 Task: Measure the distance between Miami and Bass Museum of Art
Action: Key pressed iam
Screenshot: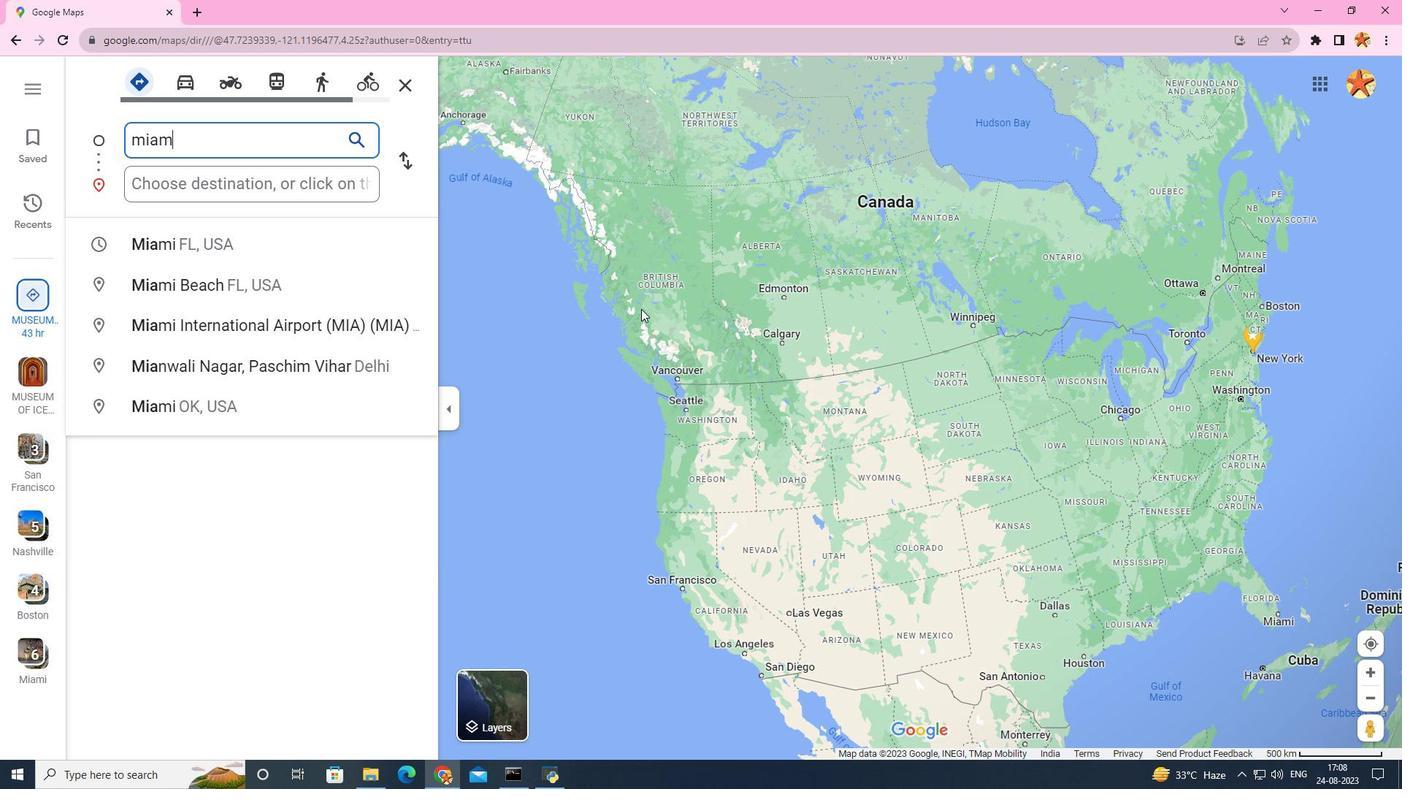 
Action: Mouse moved to (273, 252)
Screenshot: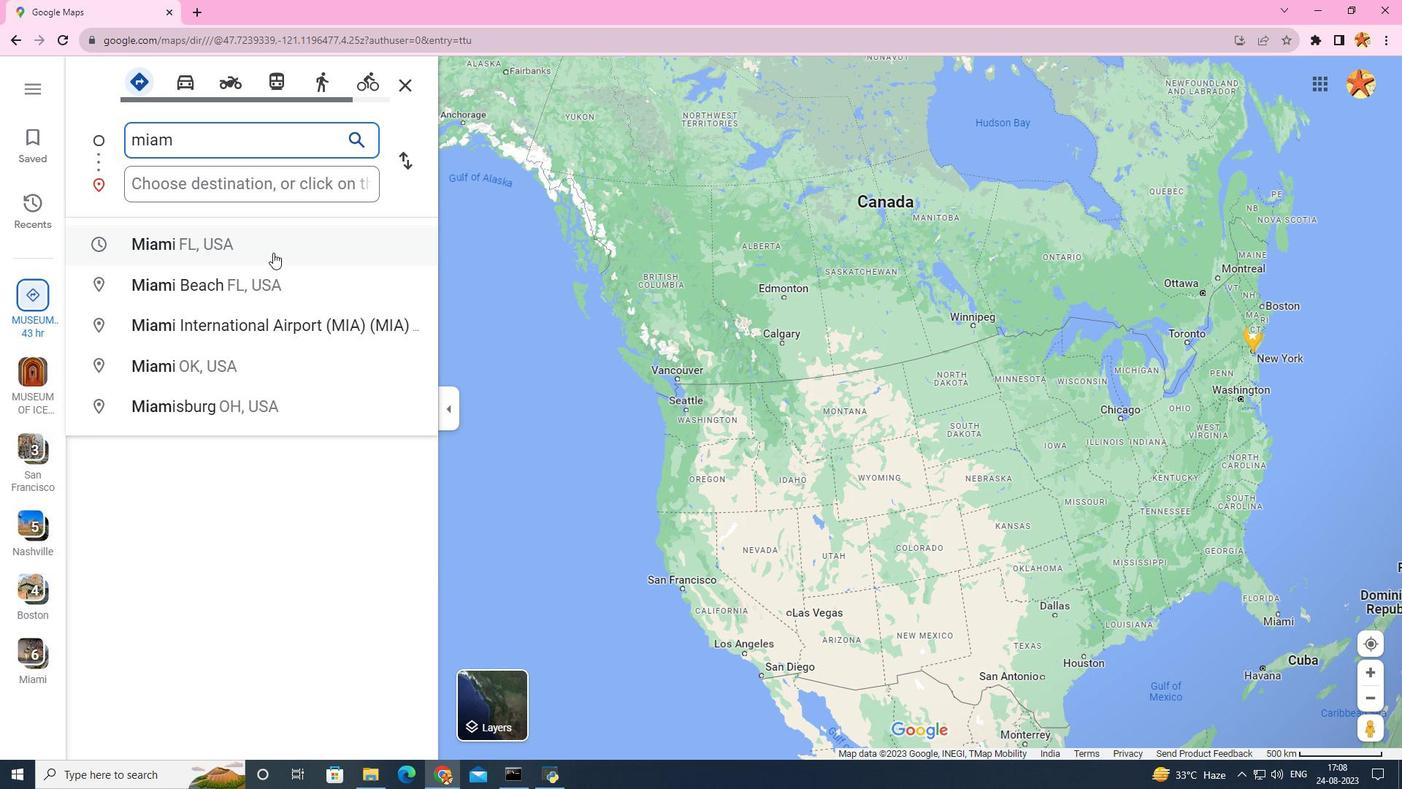 
Action: Mouse pressed left at (273, 252)
Screenshot: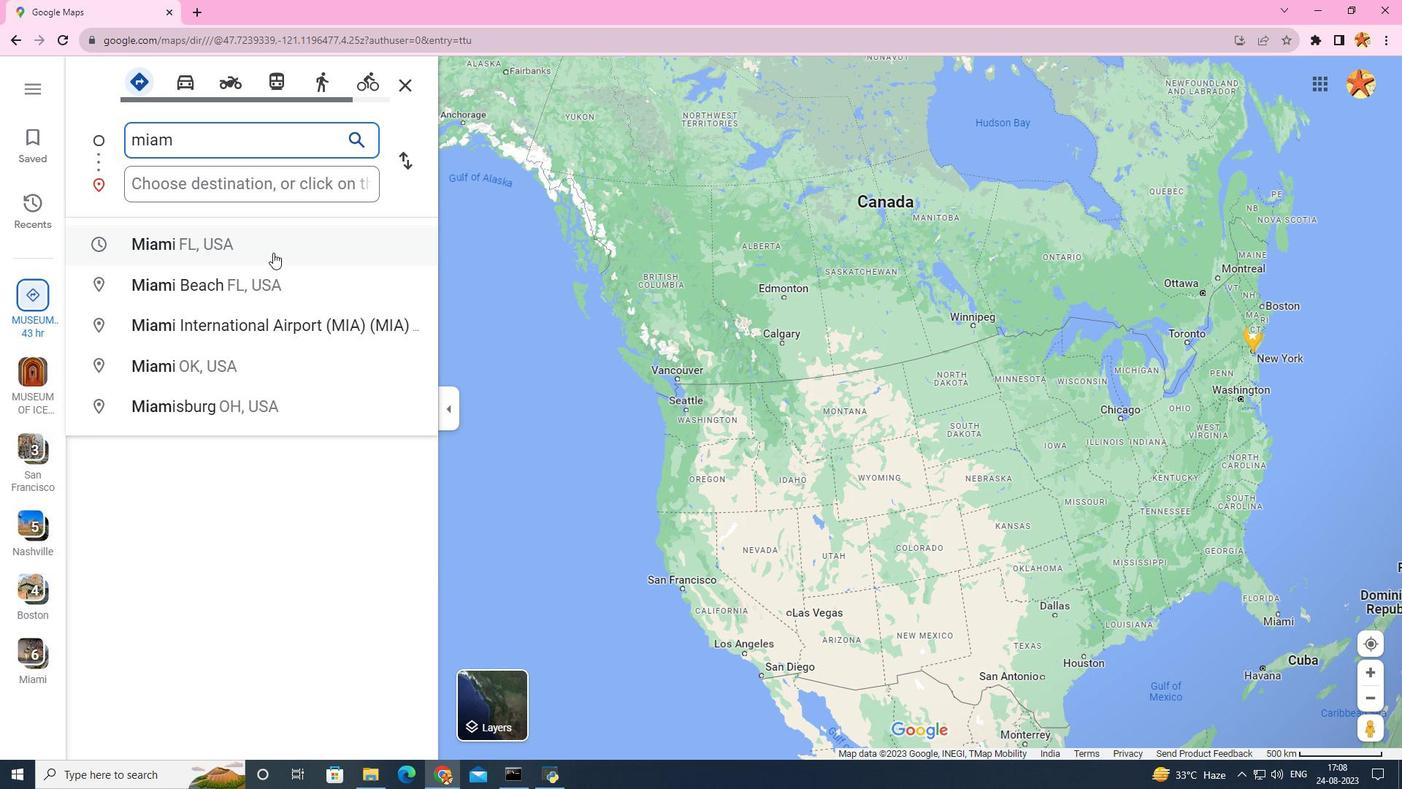 
Action: Mouse moved to (225, 181)
Screenshot: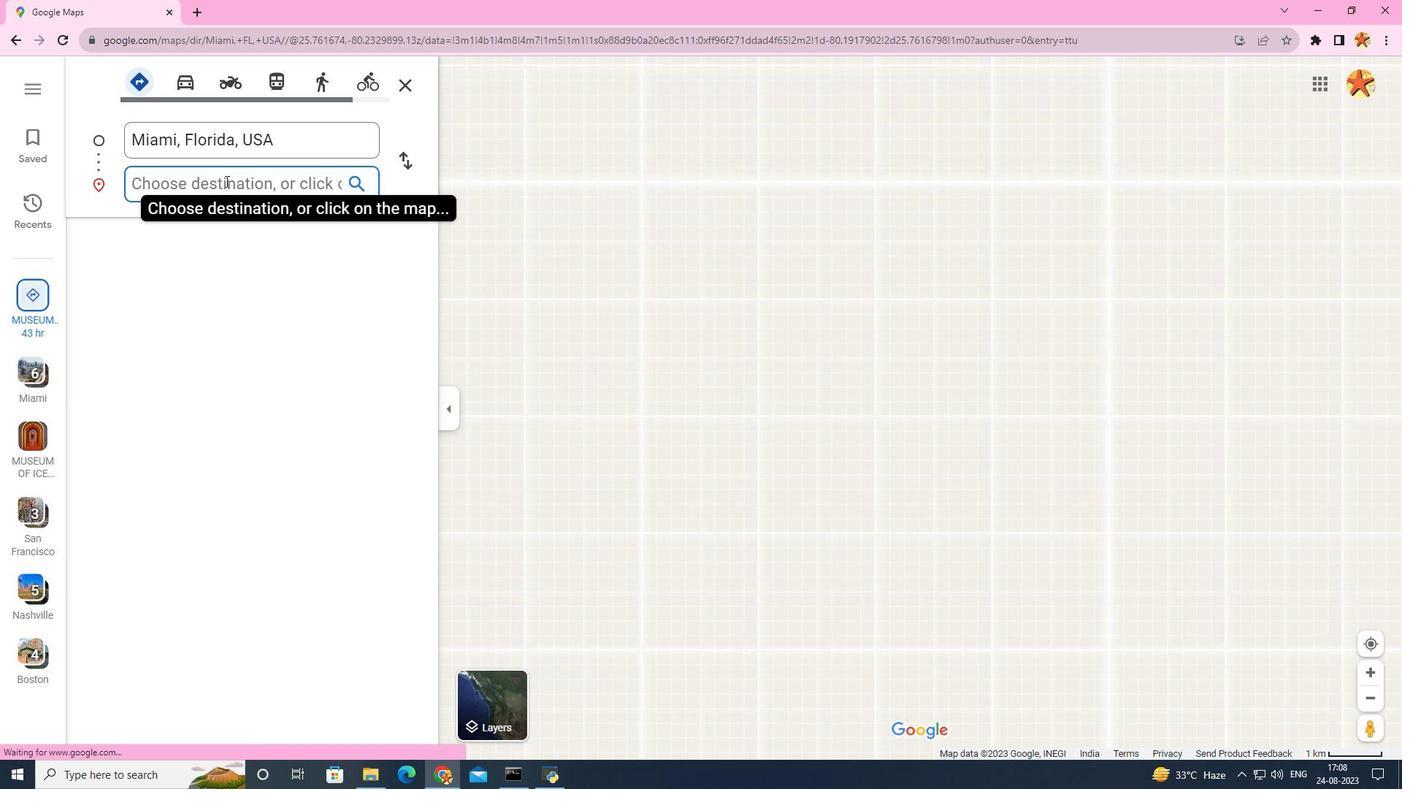 
Action: Mouse pressed left at (225, 181)
Screenshot: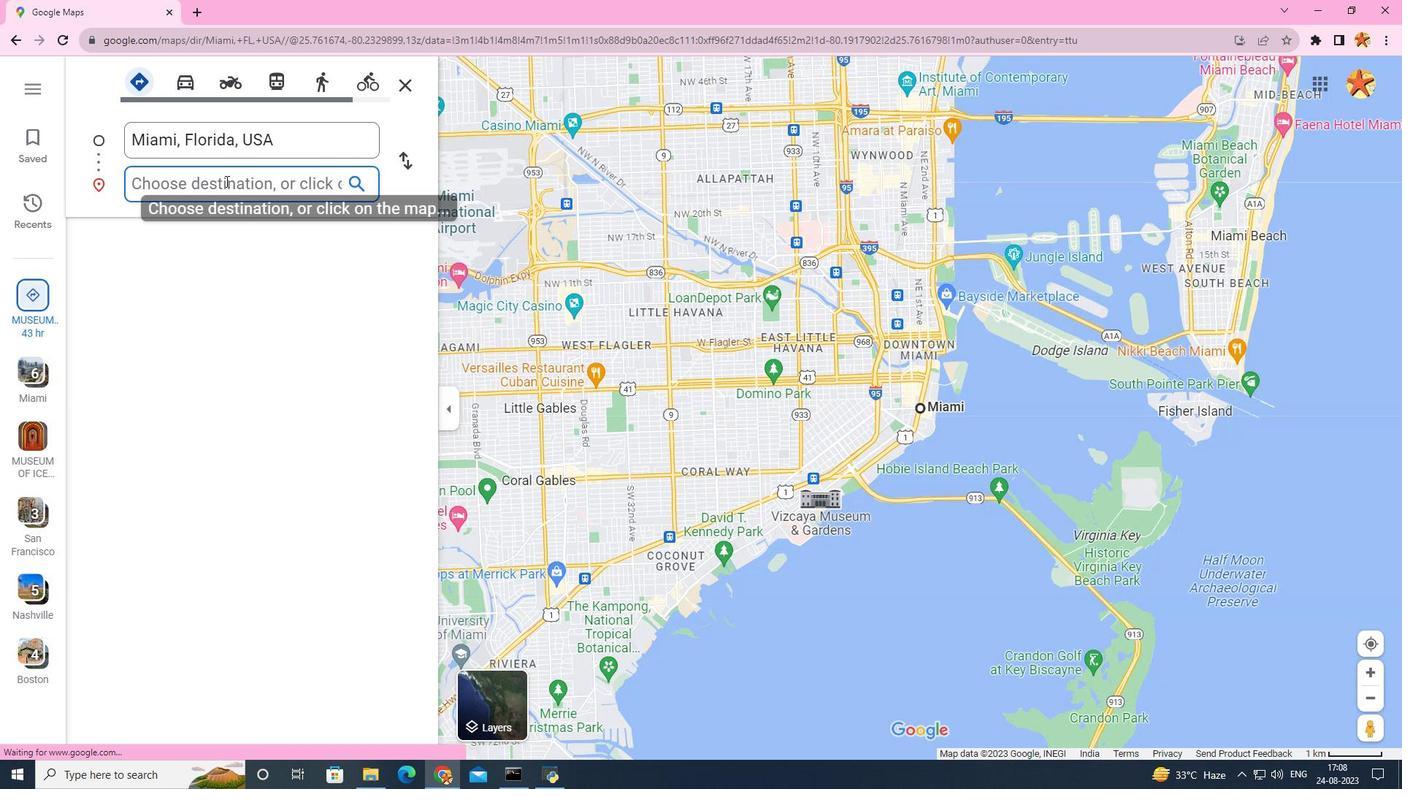 
Action: Key pressed bass<Key.space>
Screenshot: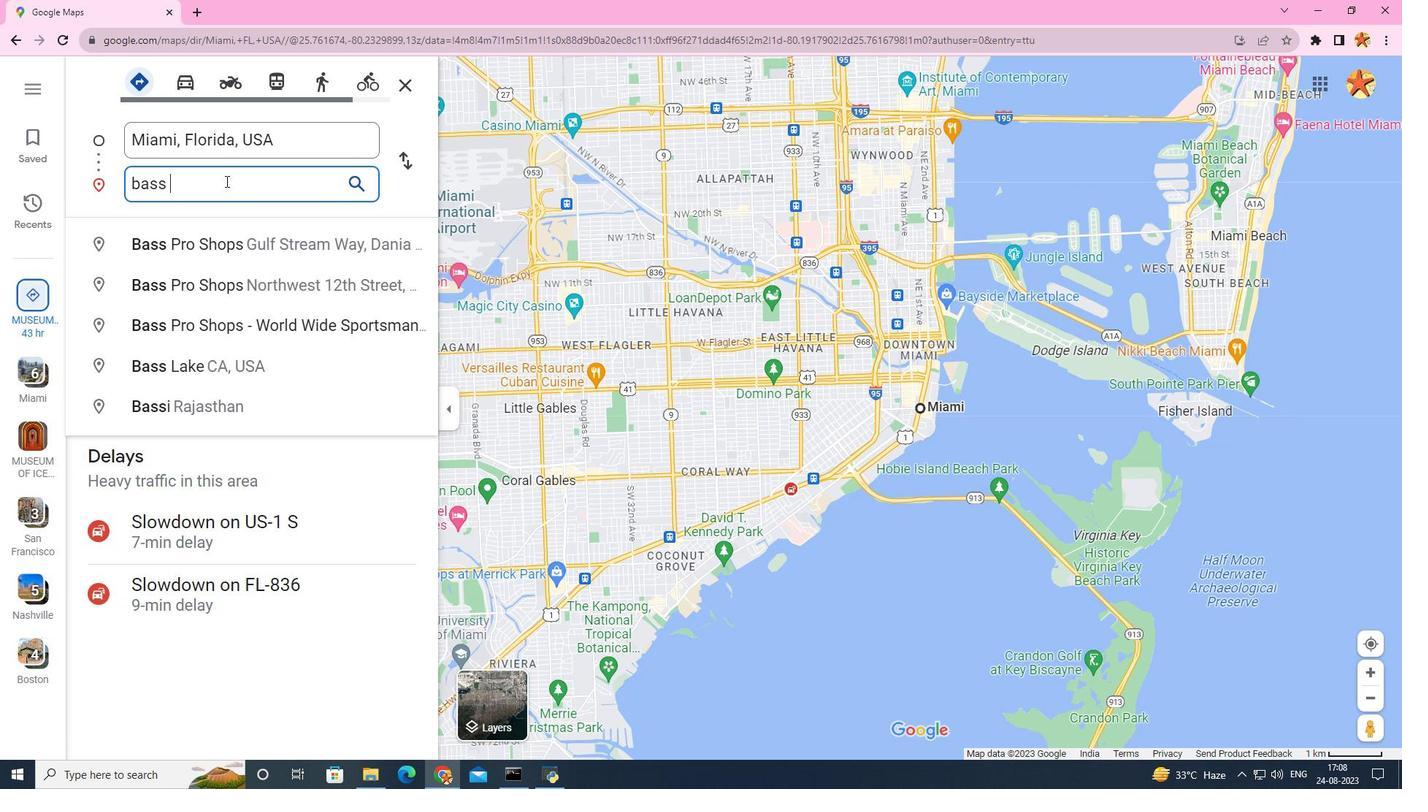 
Action: Mouse moved to (191, 389)
Screenshot: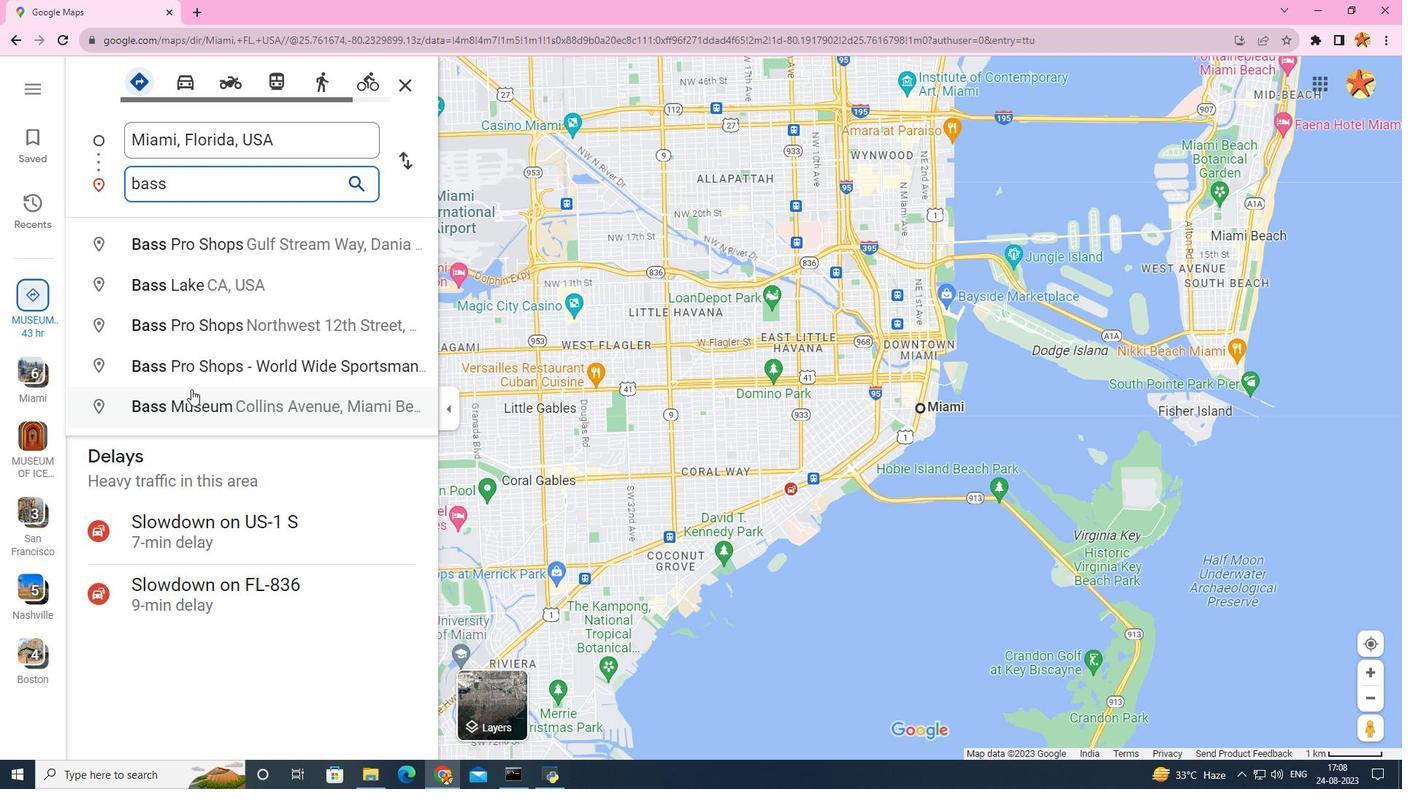 
Action: Mouse pressed left at (191, 389)
Screenshot: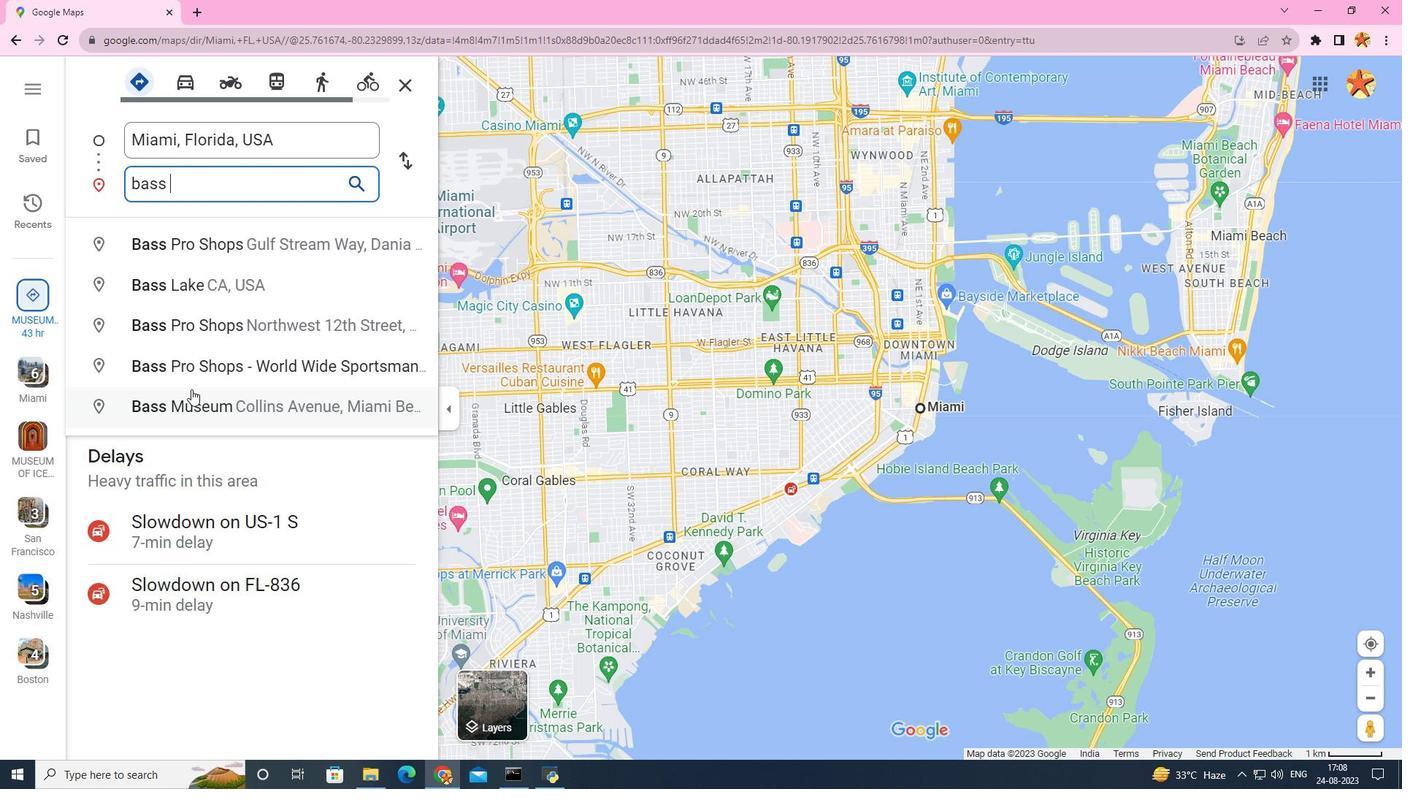 
Action: Mouse moved to (251, 173)
Screenshot: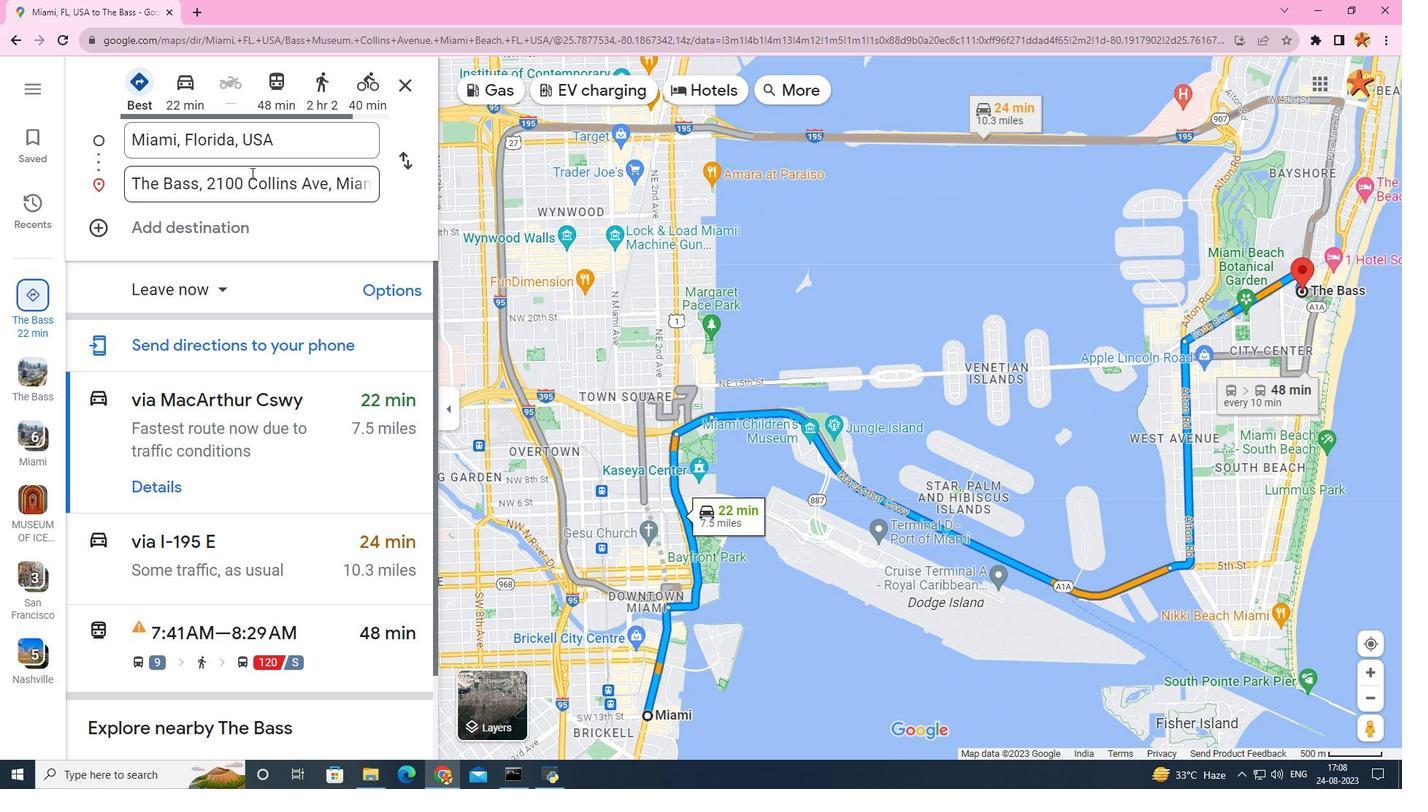 
Action: Mouse pressed left at (251, 173)
Screenshot: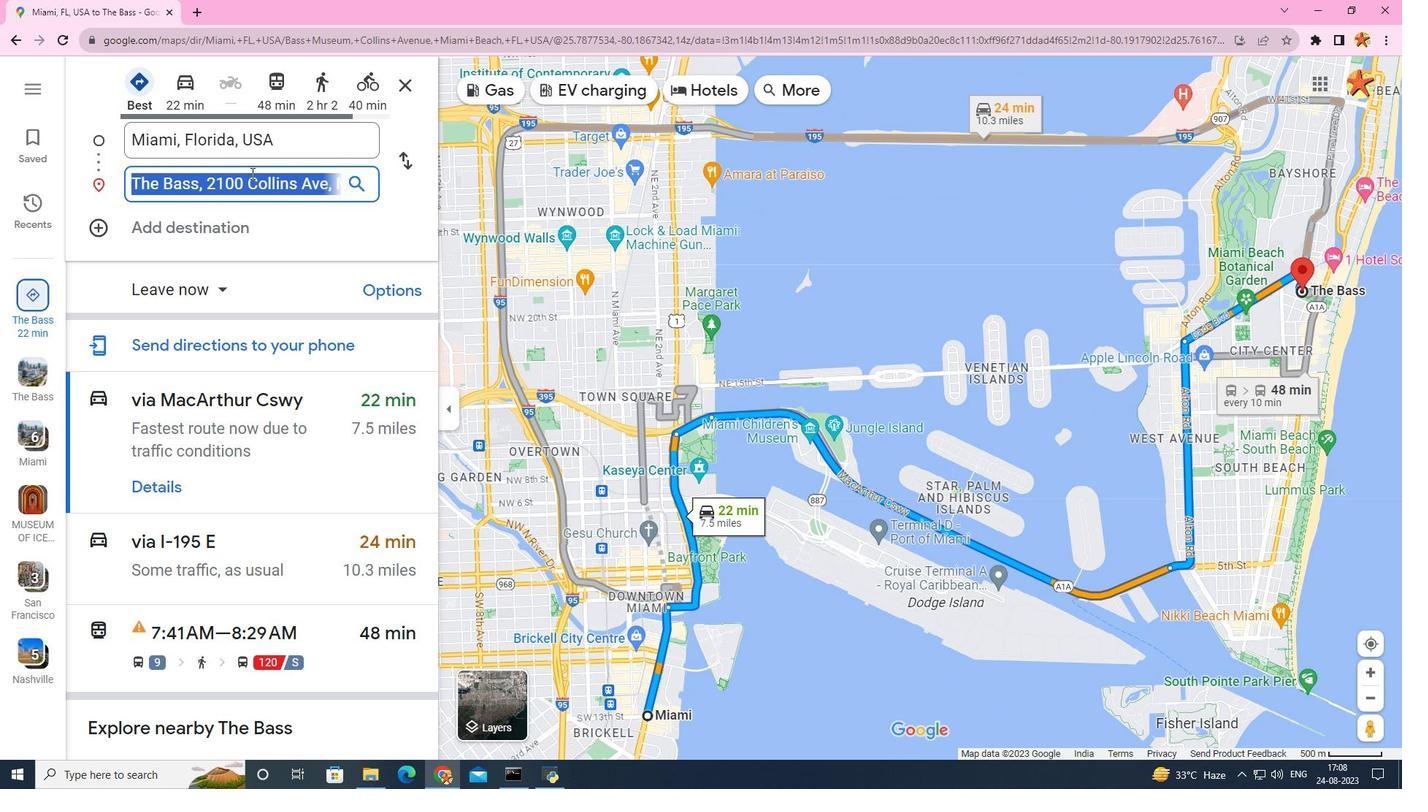 
Action: Mouse moved to (271, 166)
Screenshot: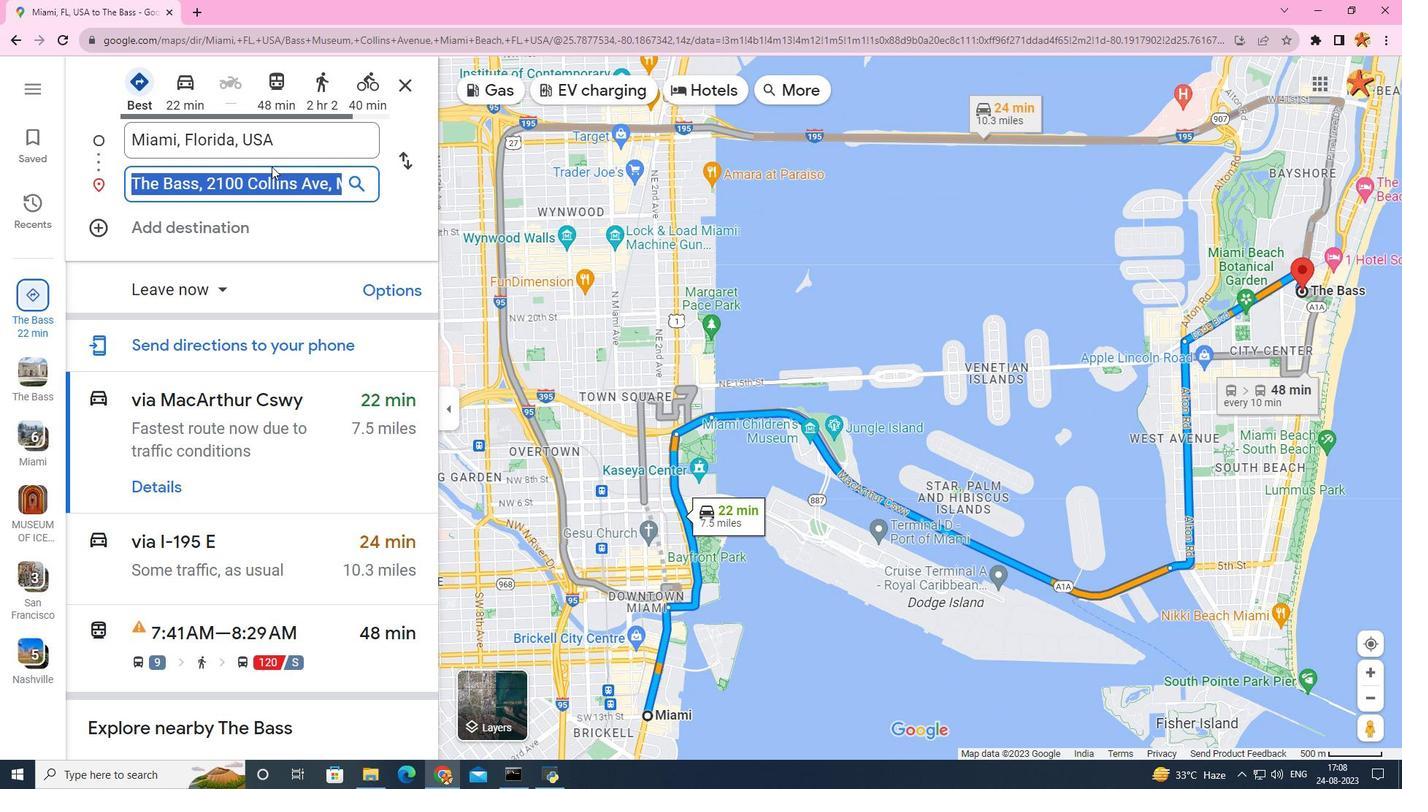
Action: Key pressed bass<Key.space>museum<Key.space>of<Key.space>
Screenshot: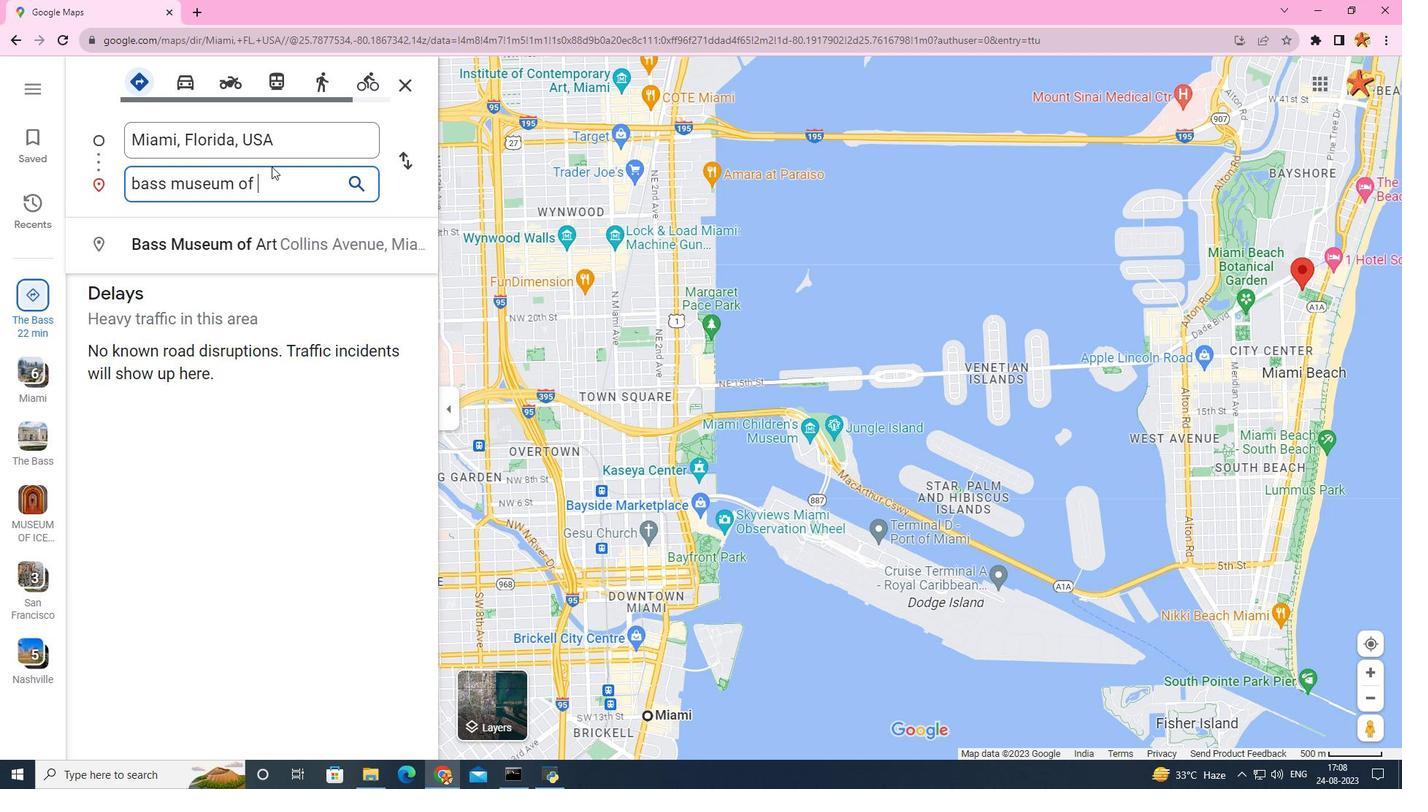 
Action: Mouse moved to (225, 181)
Screenshot: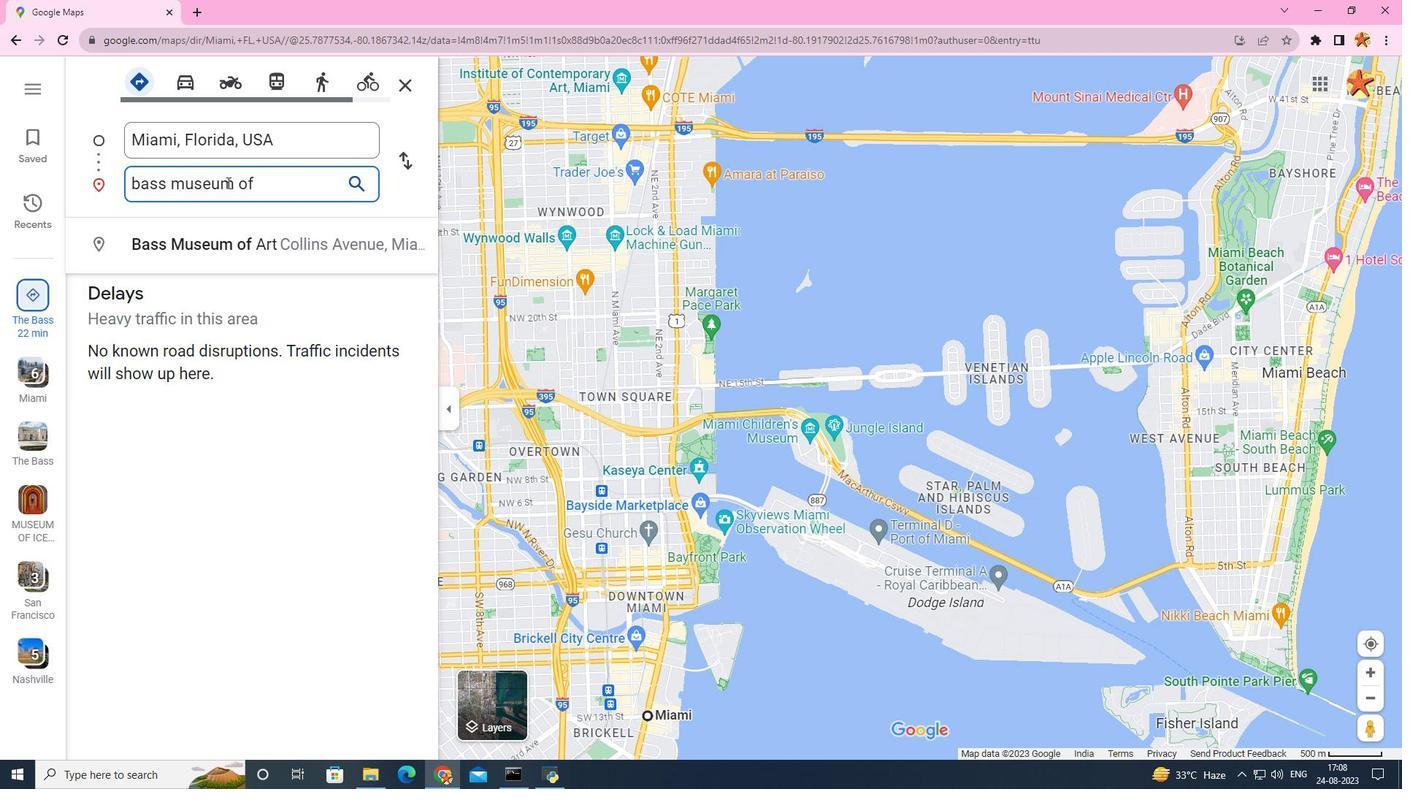 
Action: Mouse scrolled (225, 181) with delta (0, 0)
Screenshot: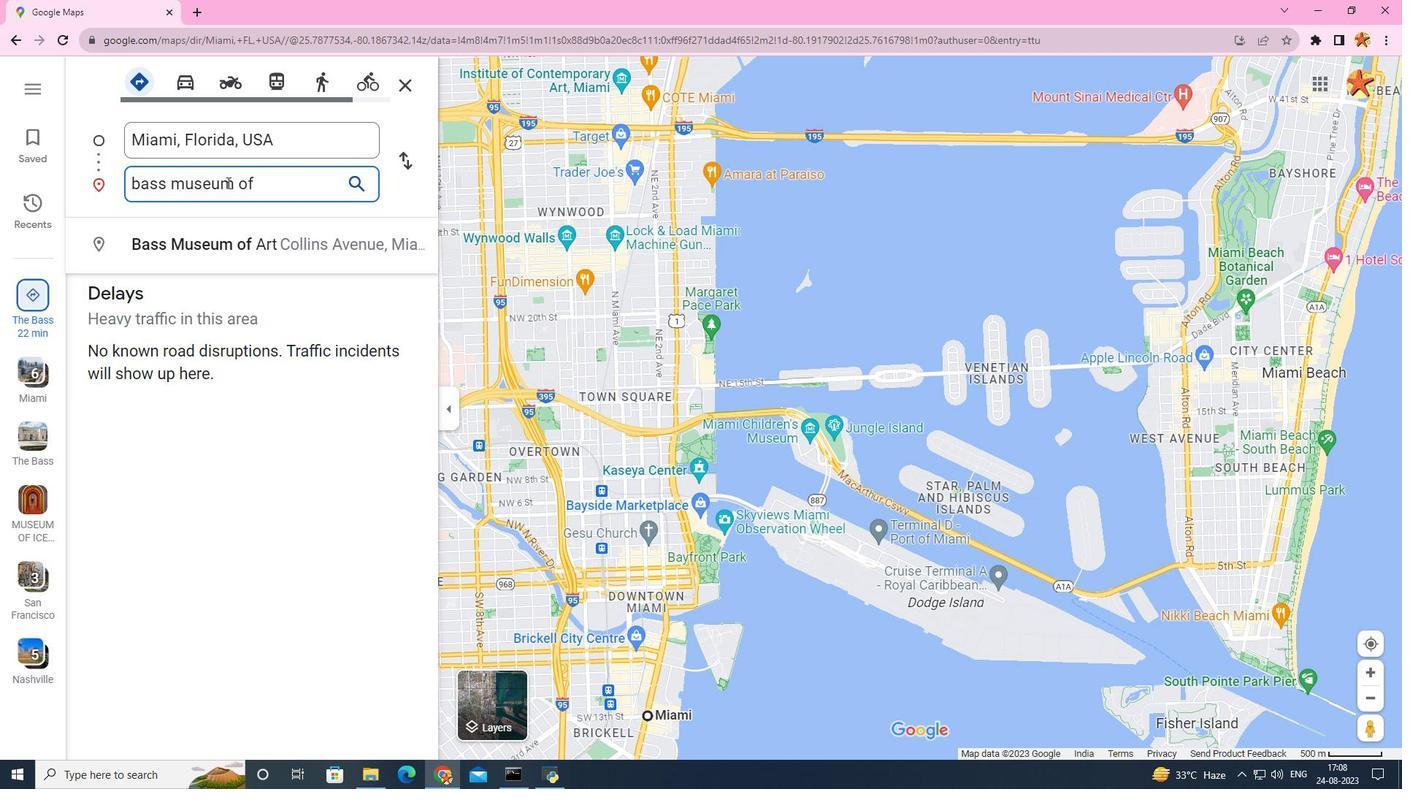 
Action: Mouse moved to (157, 246)
Screenshot: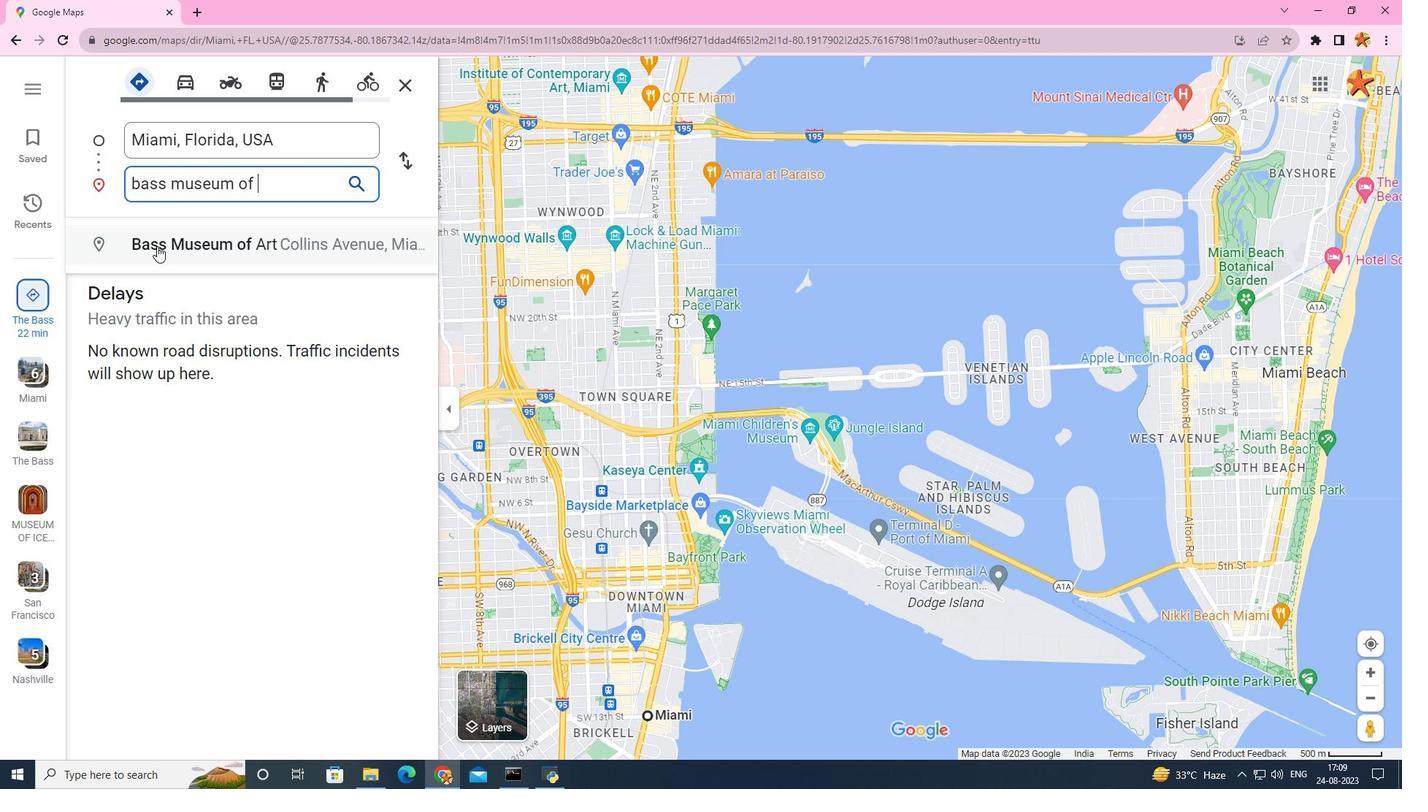 
Action: Mouse pressed left at (157, 246)
Screenshot: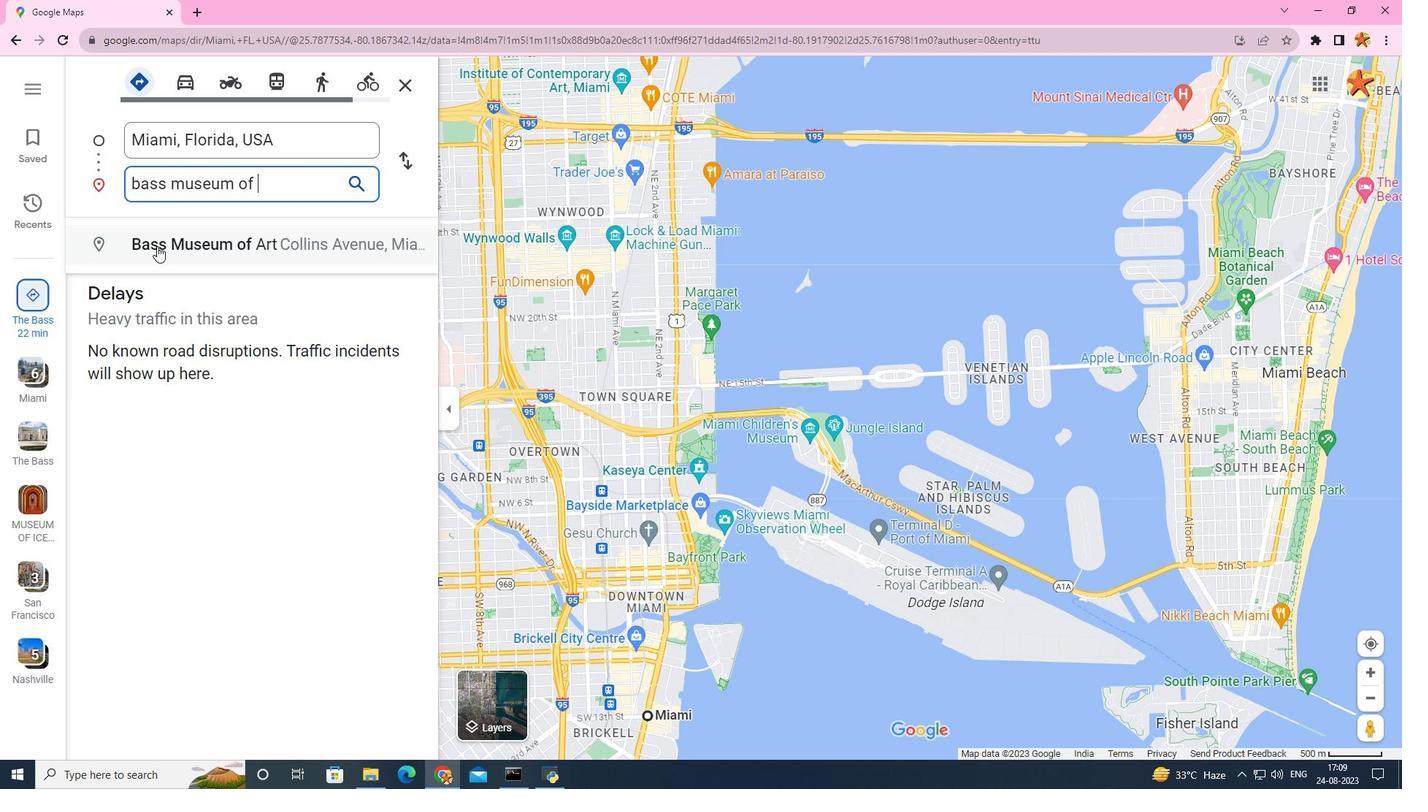 
Action: Mouse moved to (840, 404)
Screenshot: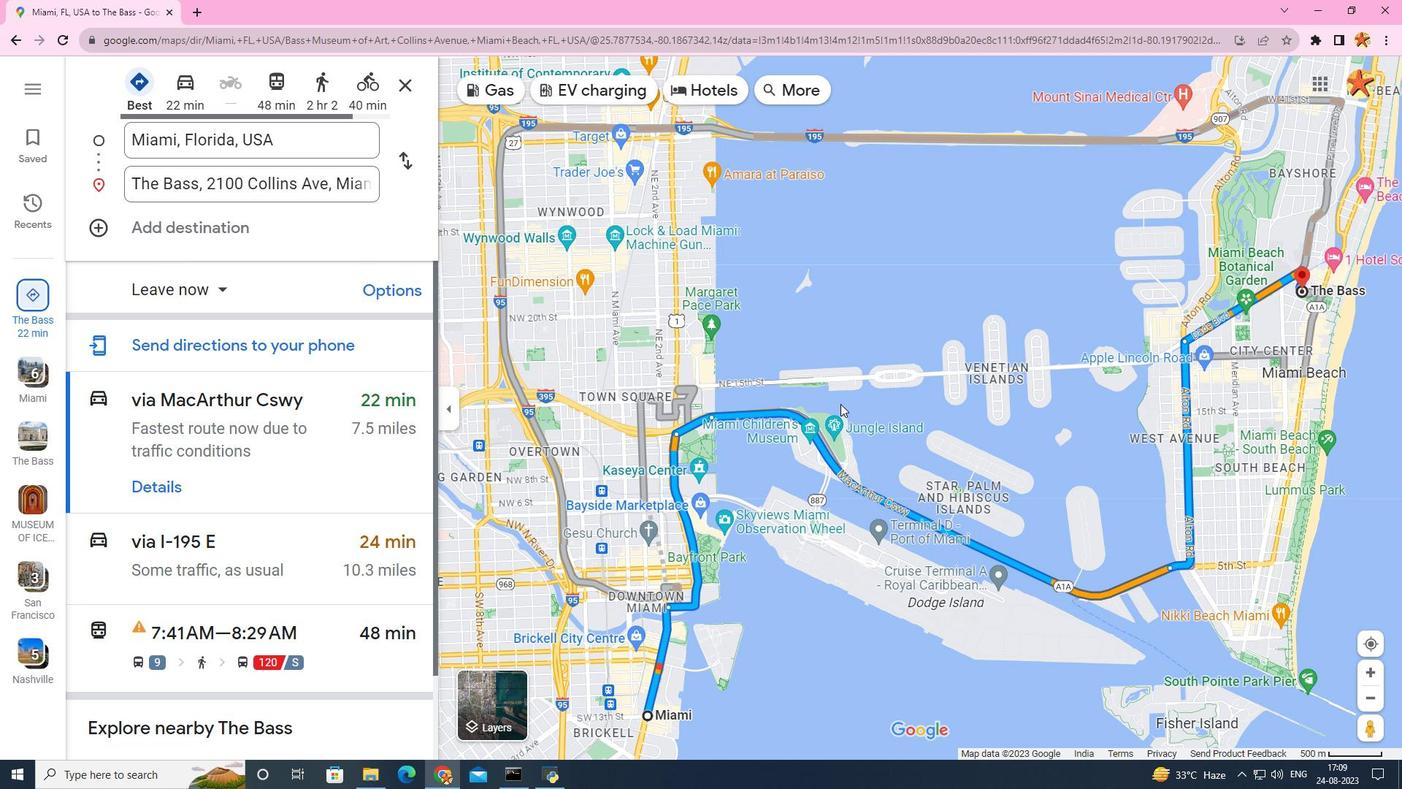 
Action: Mouse scrolled (840, 403) with delta (0, 0)
Screenshot: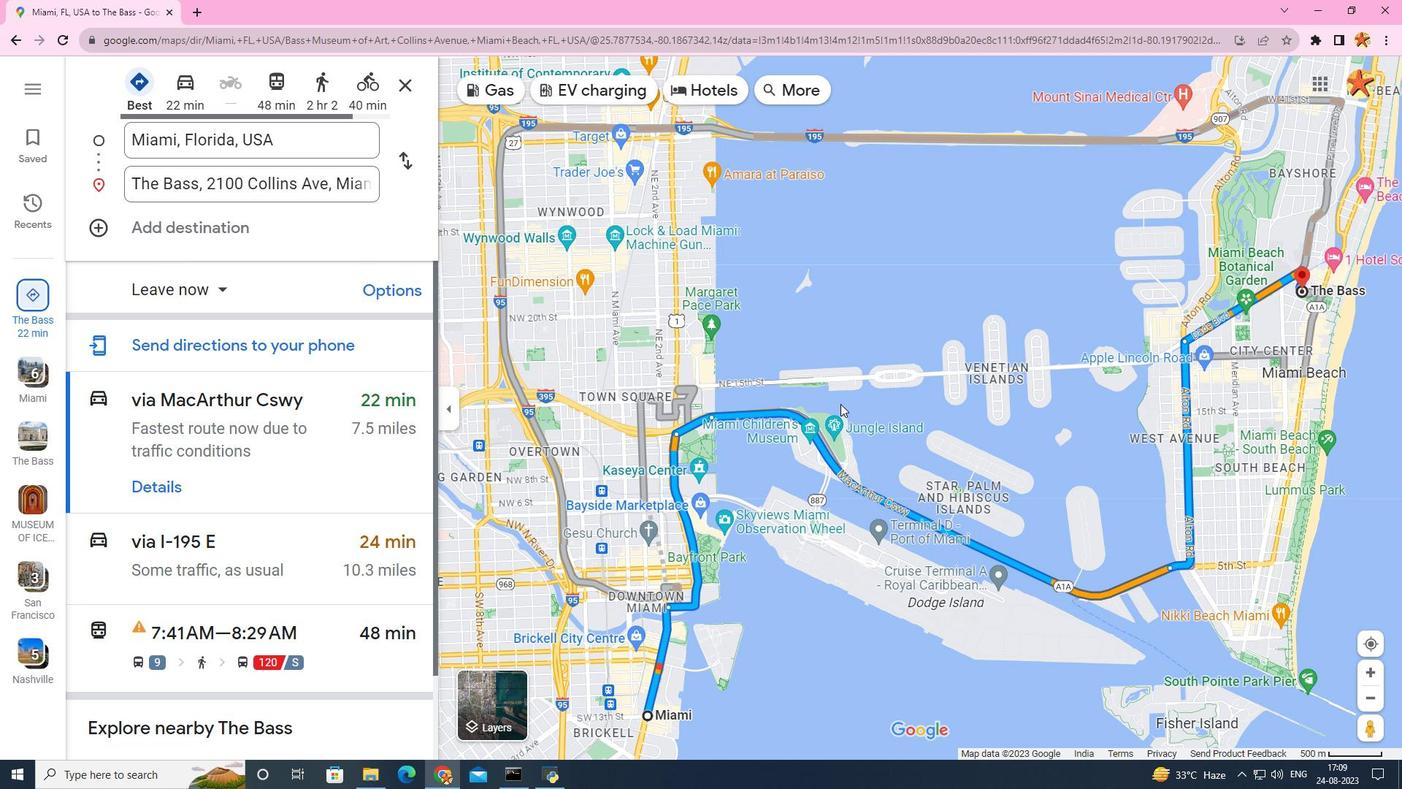 
Action: Mouse scrolled (840, 403) with delta (0, 0)
Screenshot: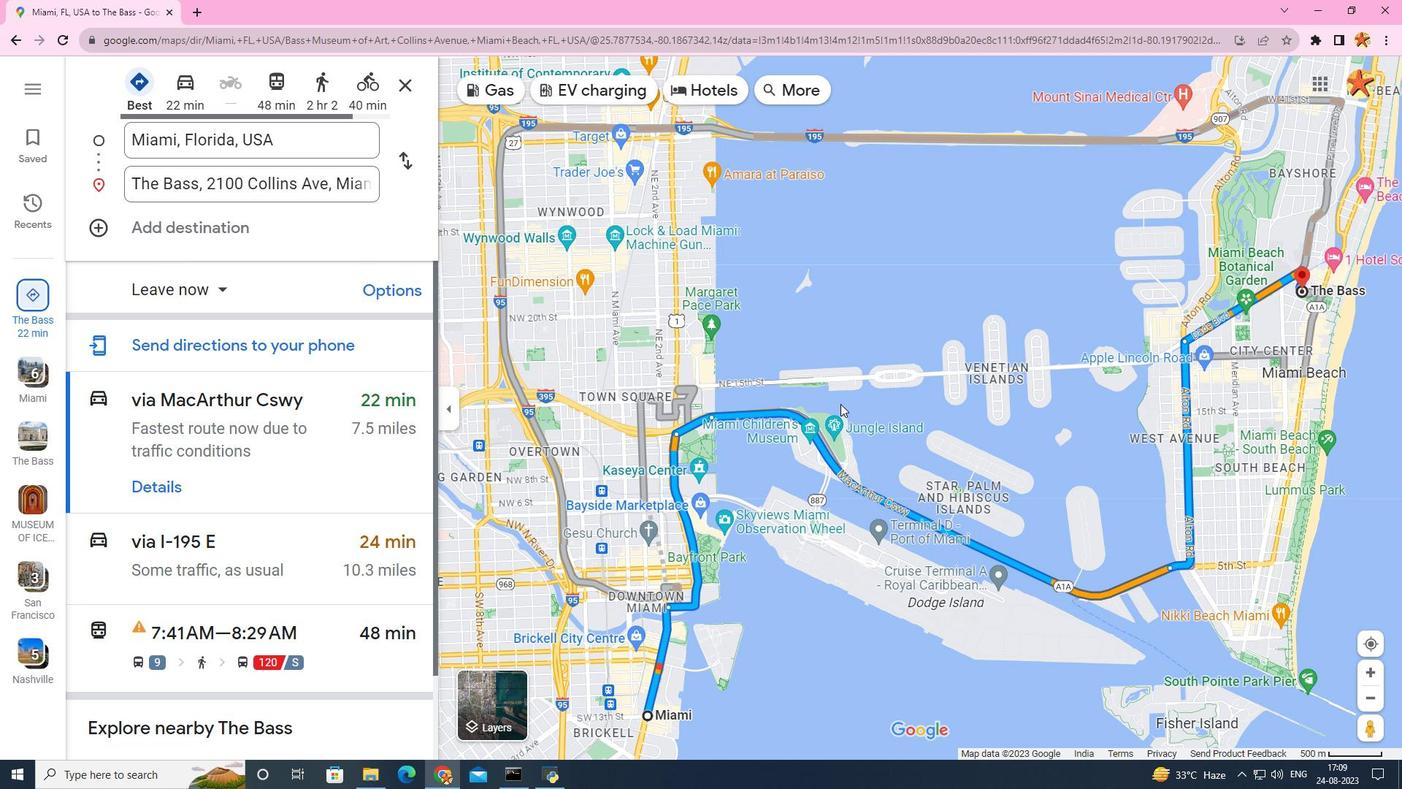 
Action: Mouse scrolled (840, 403) with delta (0, 0)
Screenshot: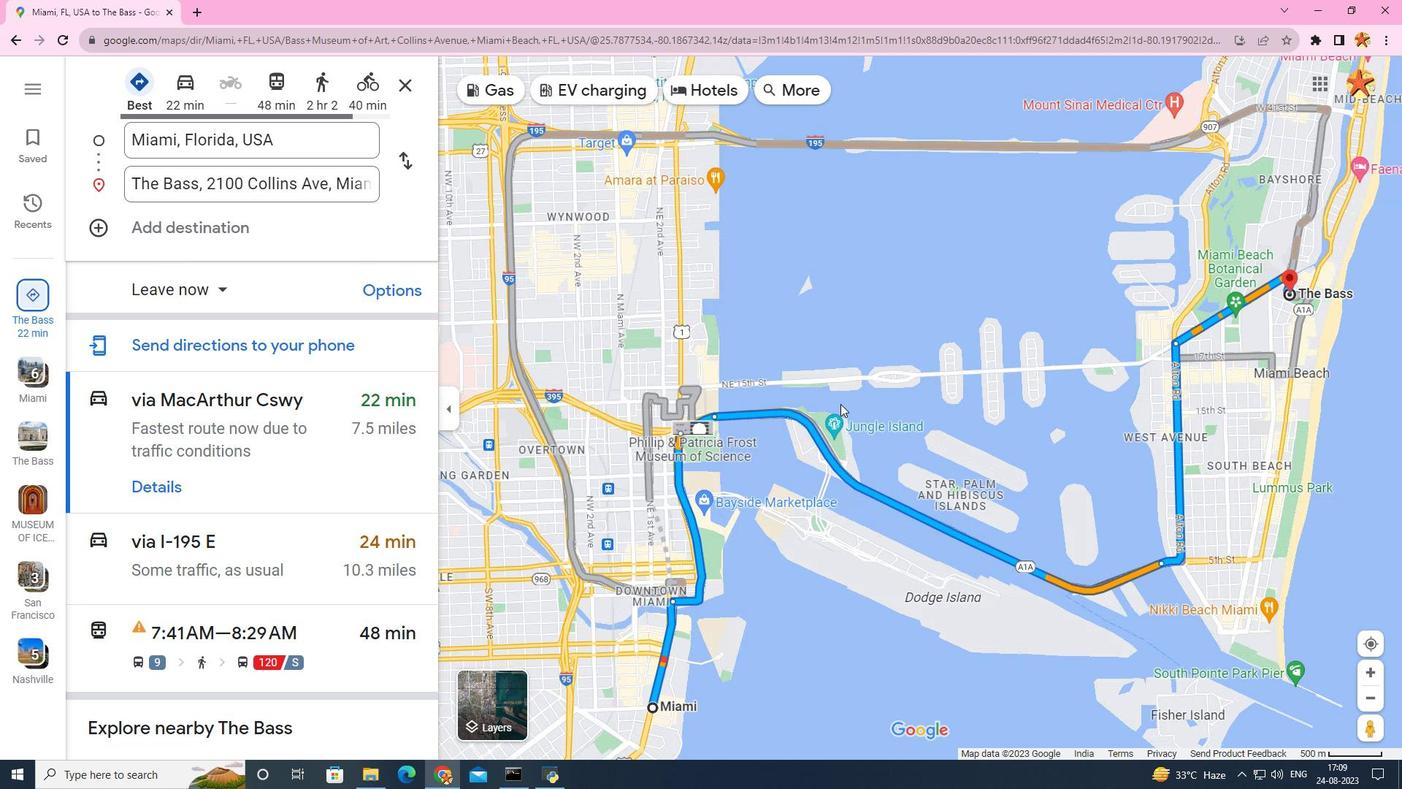 
Action: Mouse scrolled (840, 403) with delta (0, 0)
Screenshot: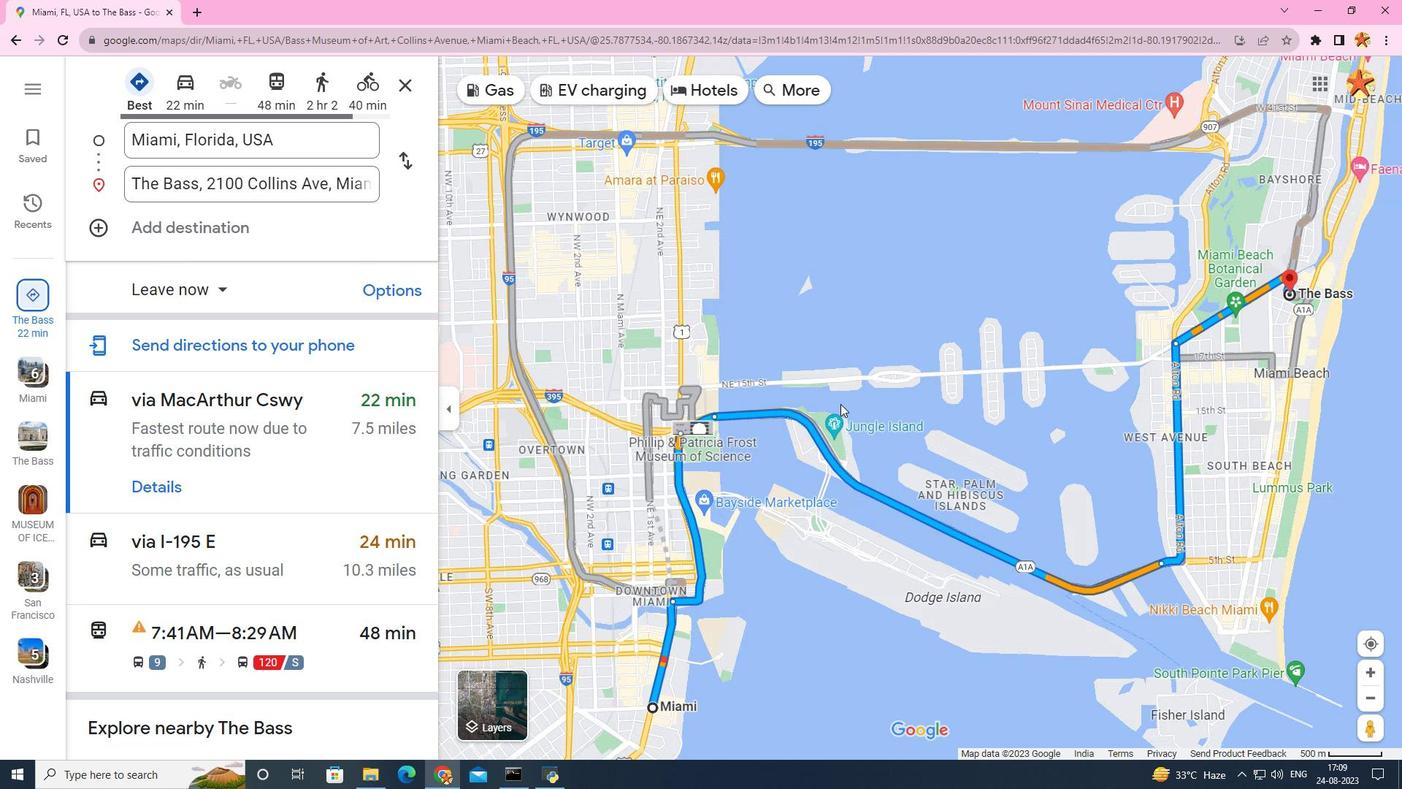
Action: Mouse scrolled (840, 404) with delta (0, 0)
Screenshot: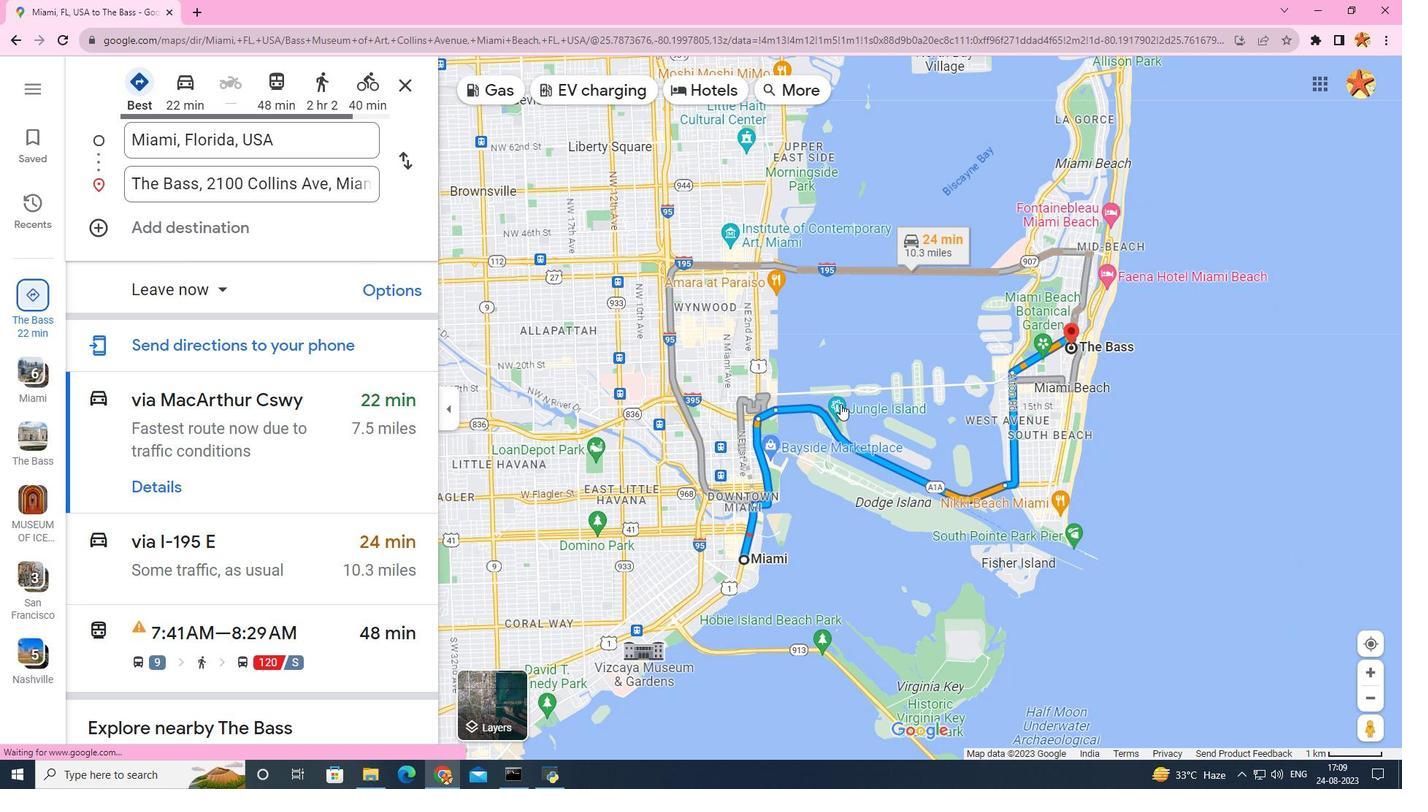 
Action: Mouse scrolled (840, 404) with delta (0, 0)
Screenshot: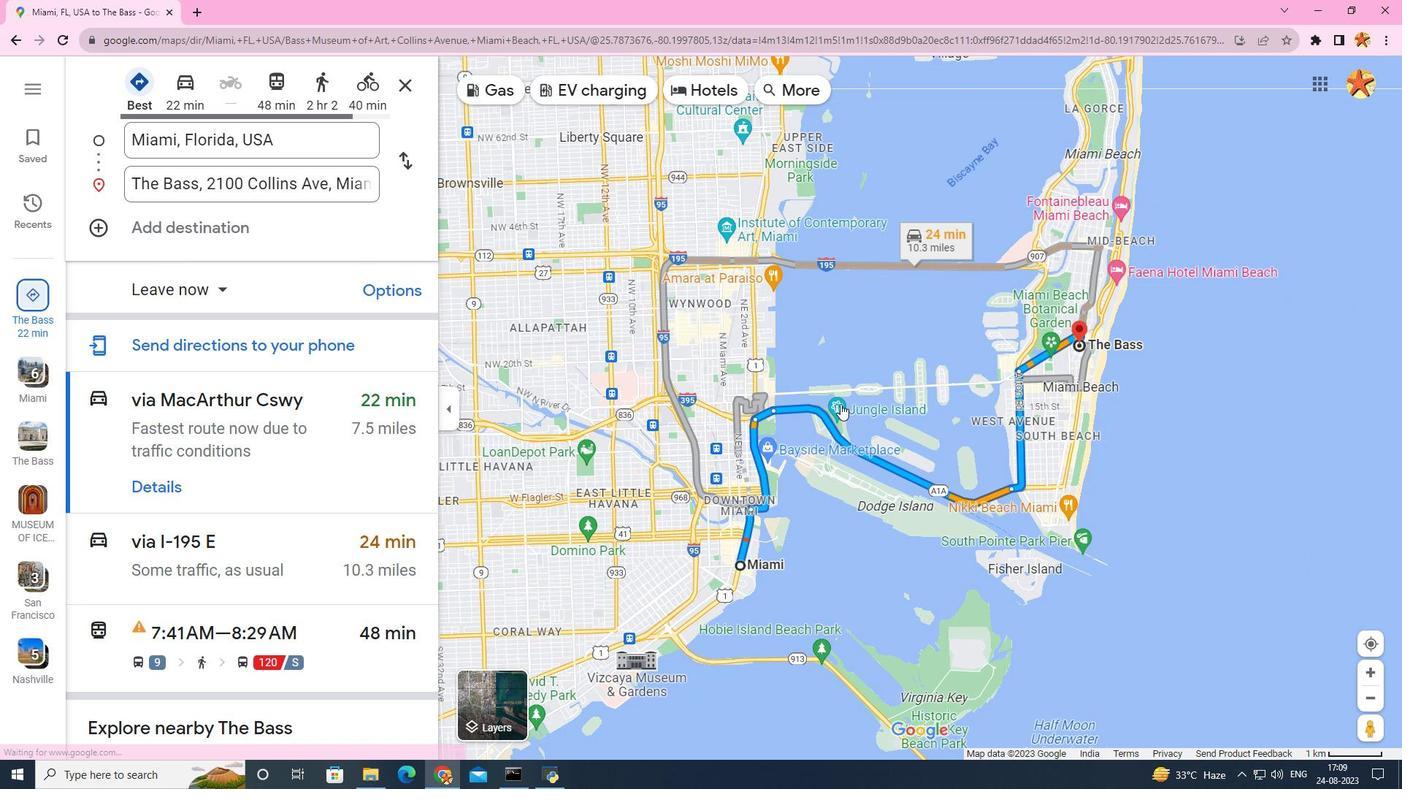 
Action: Mouse moved to (772, 693)
Screenshot: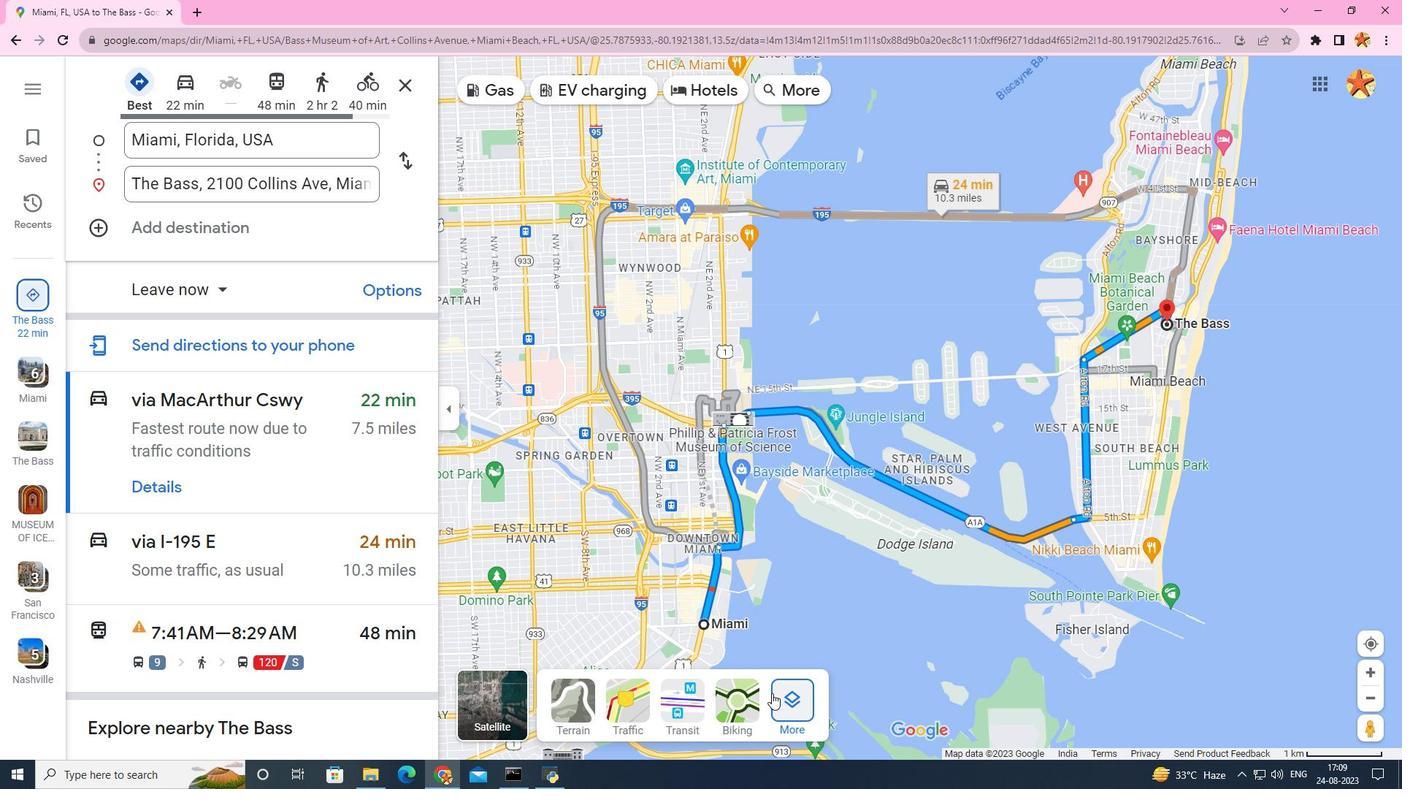 
Action: Mouse pressed left at (772, 693)
Screenshot: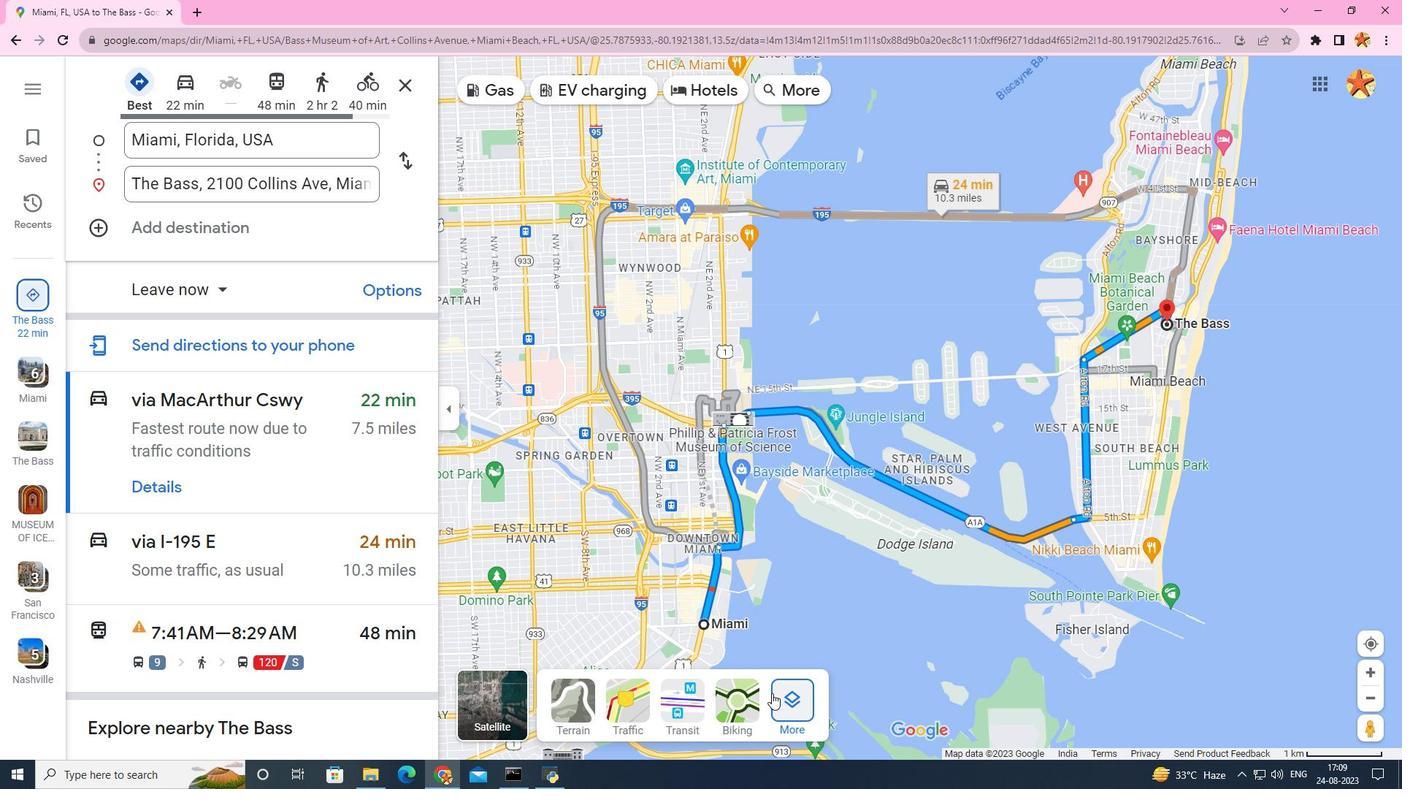 
Action: Mouse moved to (626, 553)
Screenshot: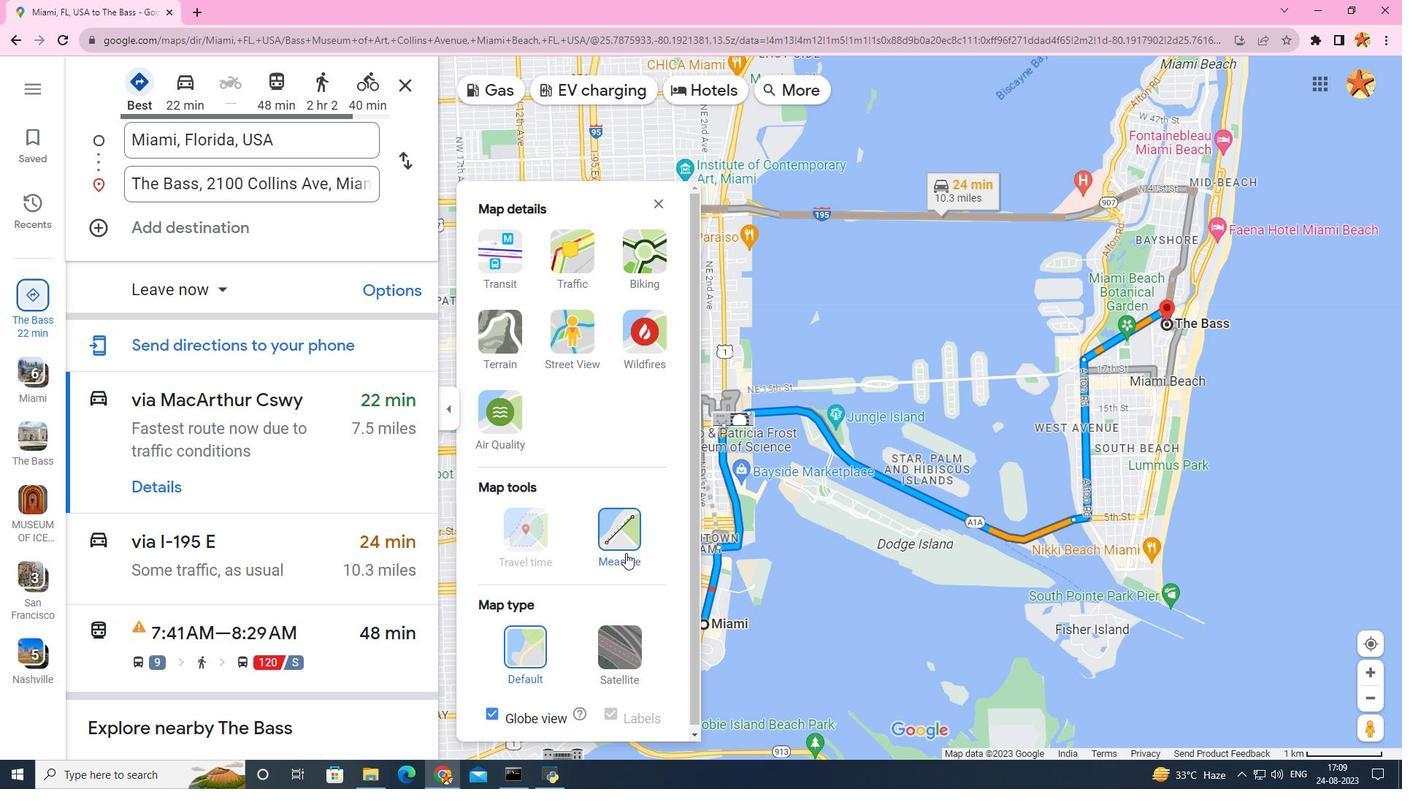 
Action: Mouse pressed left at (626, 553)
Screenshot: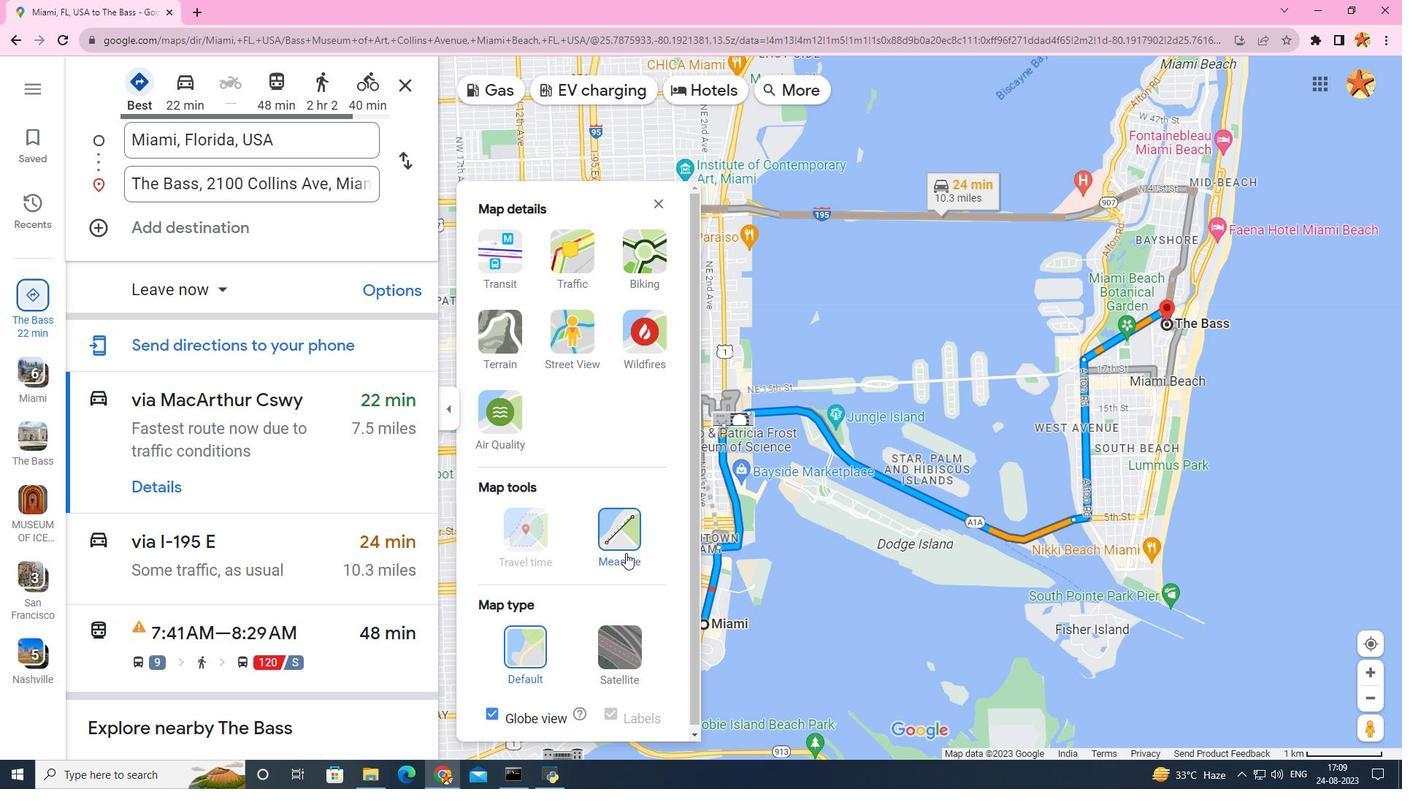 
Action: Mouse moved to (705, 623)
Screenshot: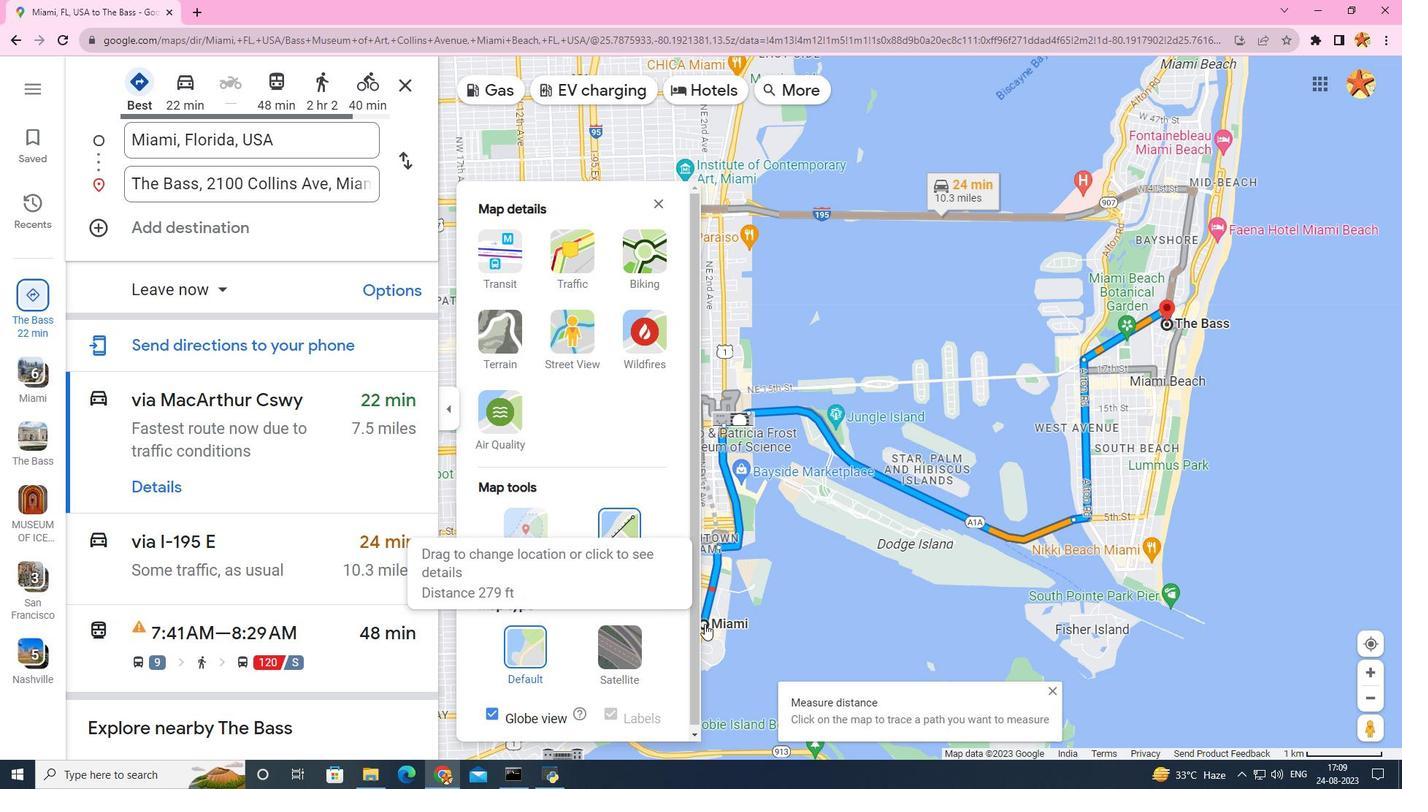 
Action: Mouse pressed left at (705, 623)
Screenshot: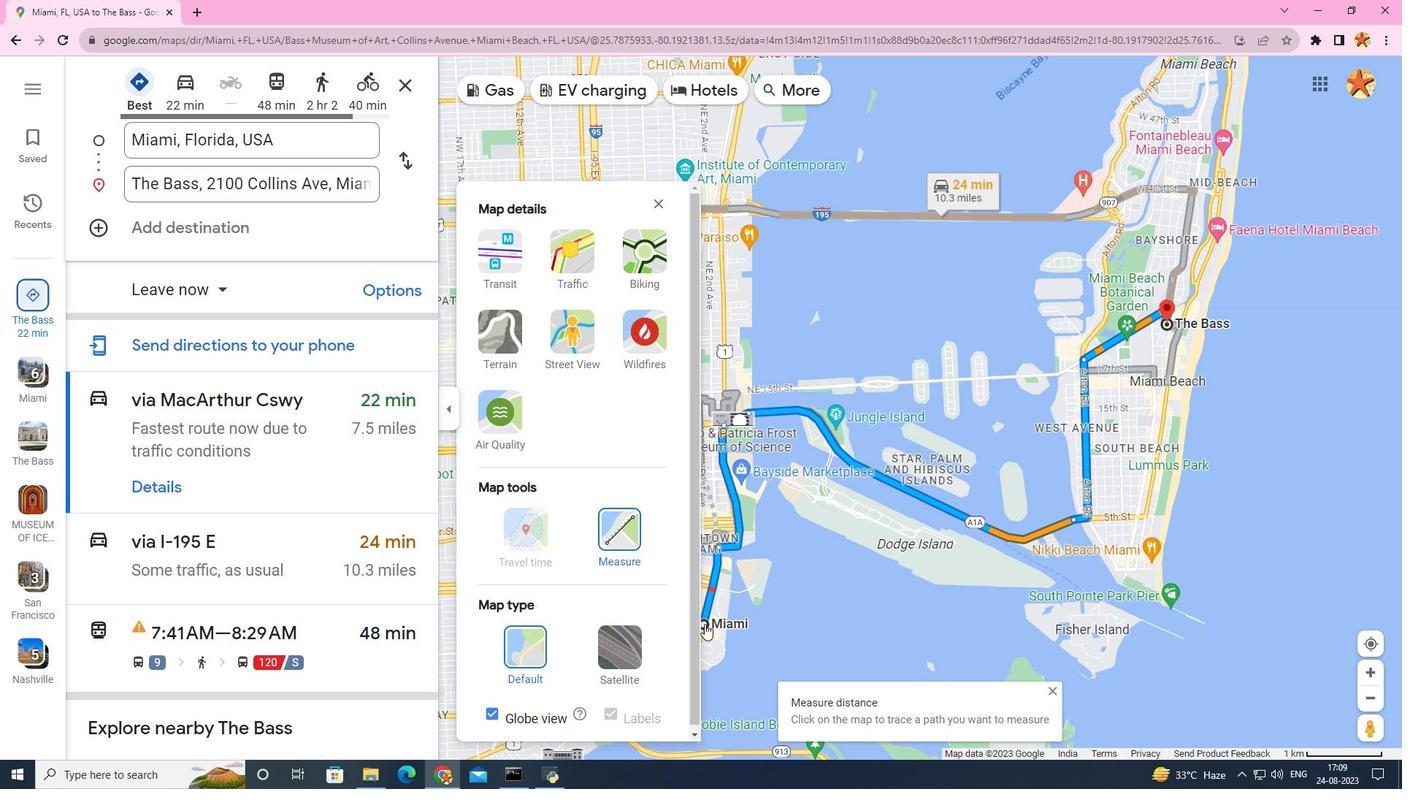
Action: Mouse moved to (1169, 323)
Screenshot: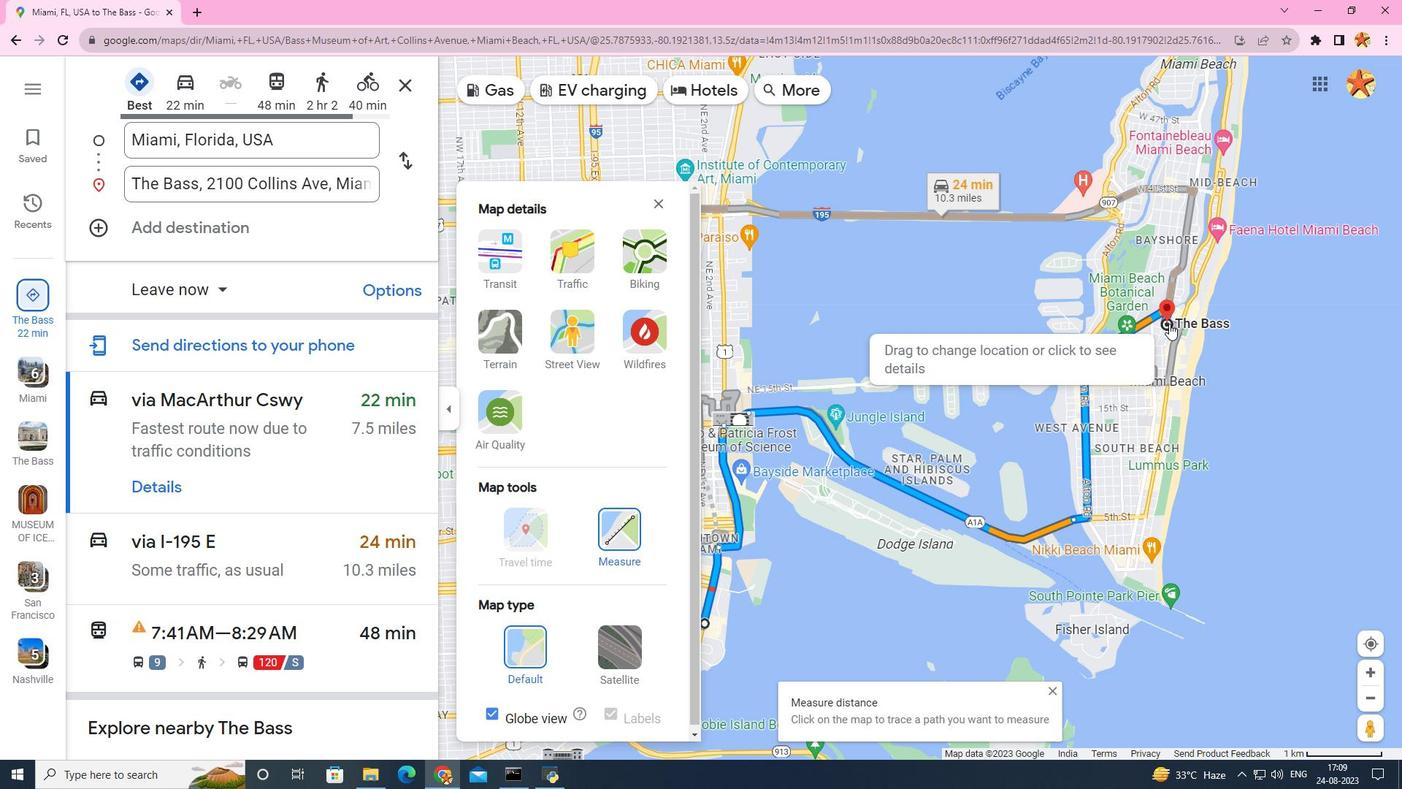 
Action: Mouse pressed left at (1169, 323)
Screenshot: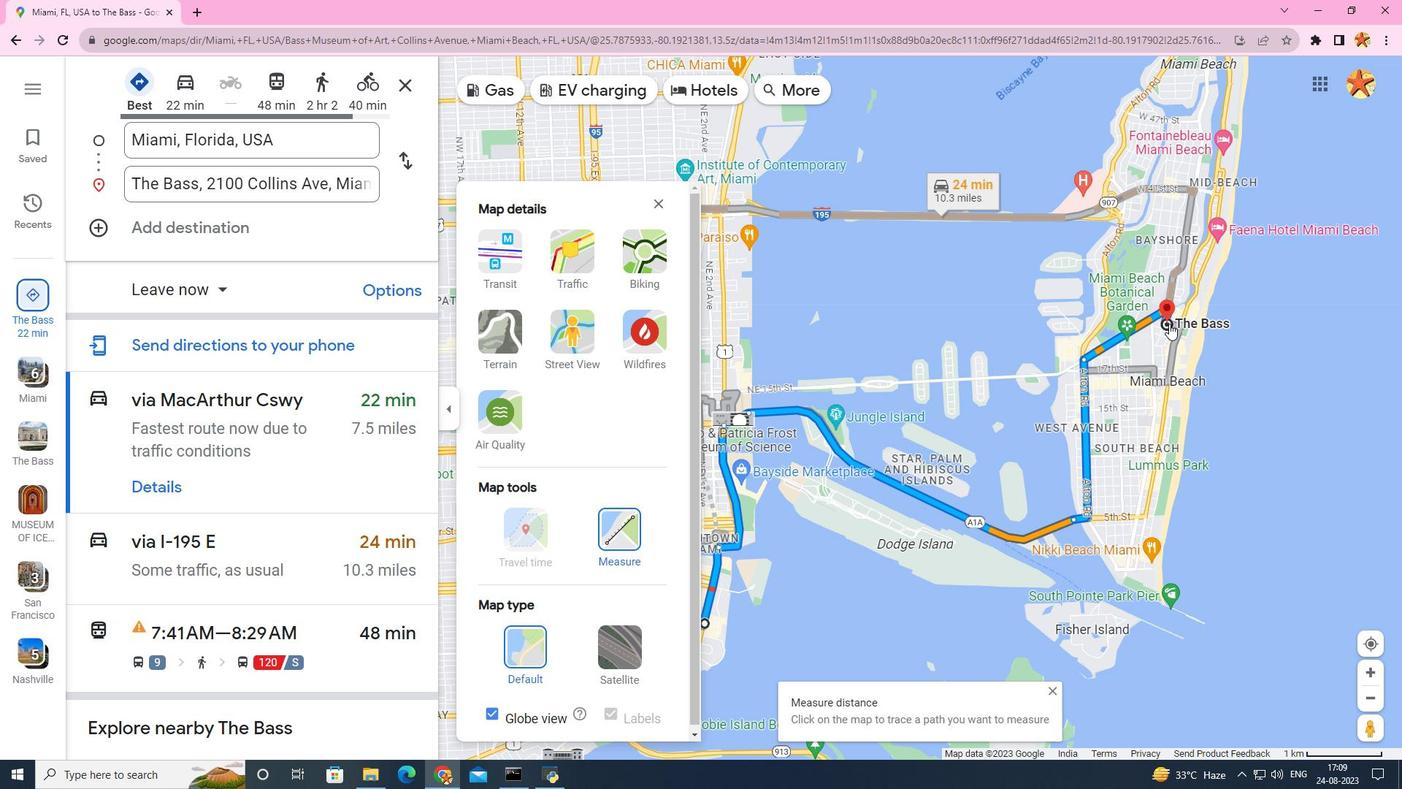 
Action: Mouse moved to (1231, 319)
Screenshot: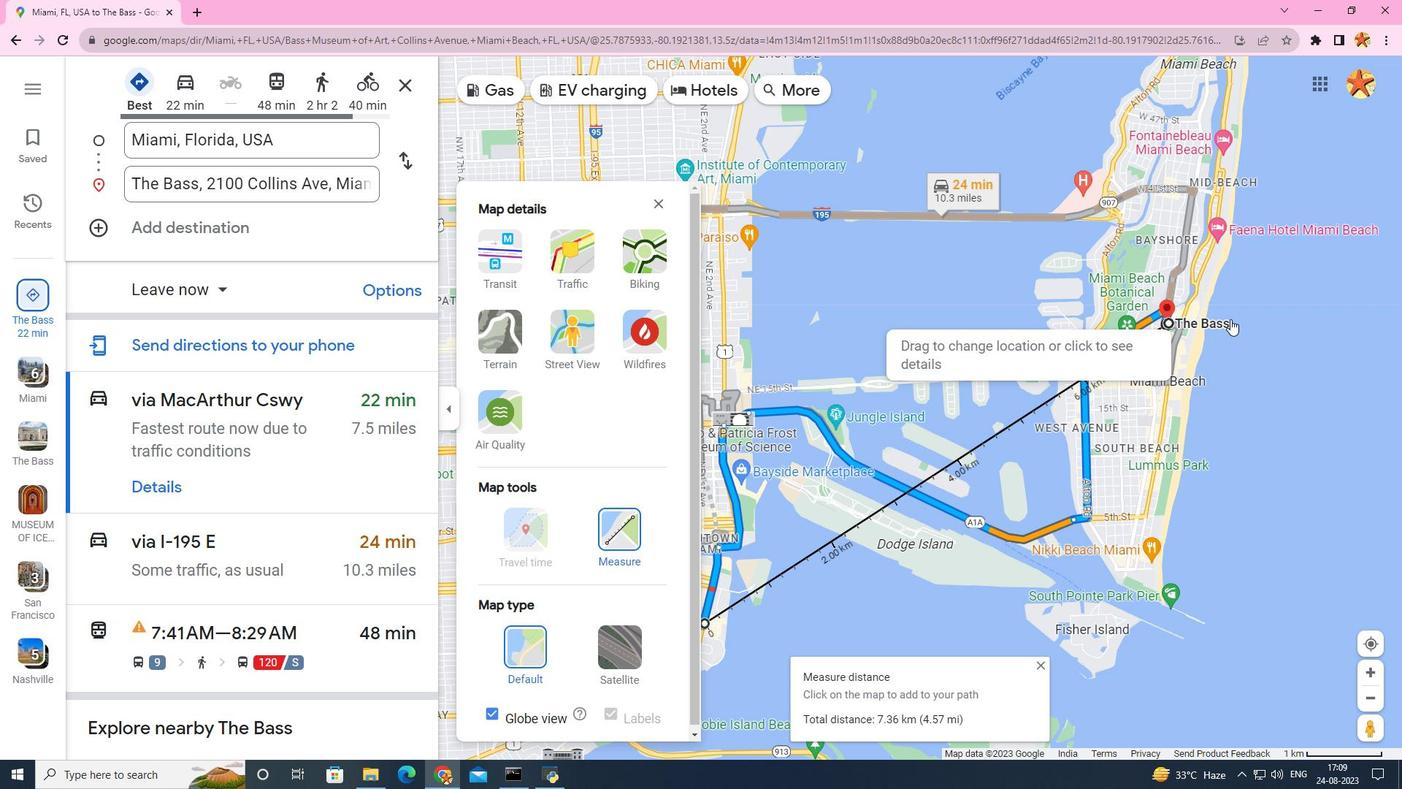 
Action: Mouse scrolled (1231, 318) with delta (0, 0)
Screenshot: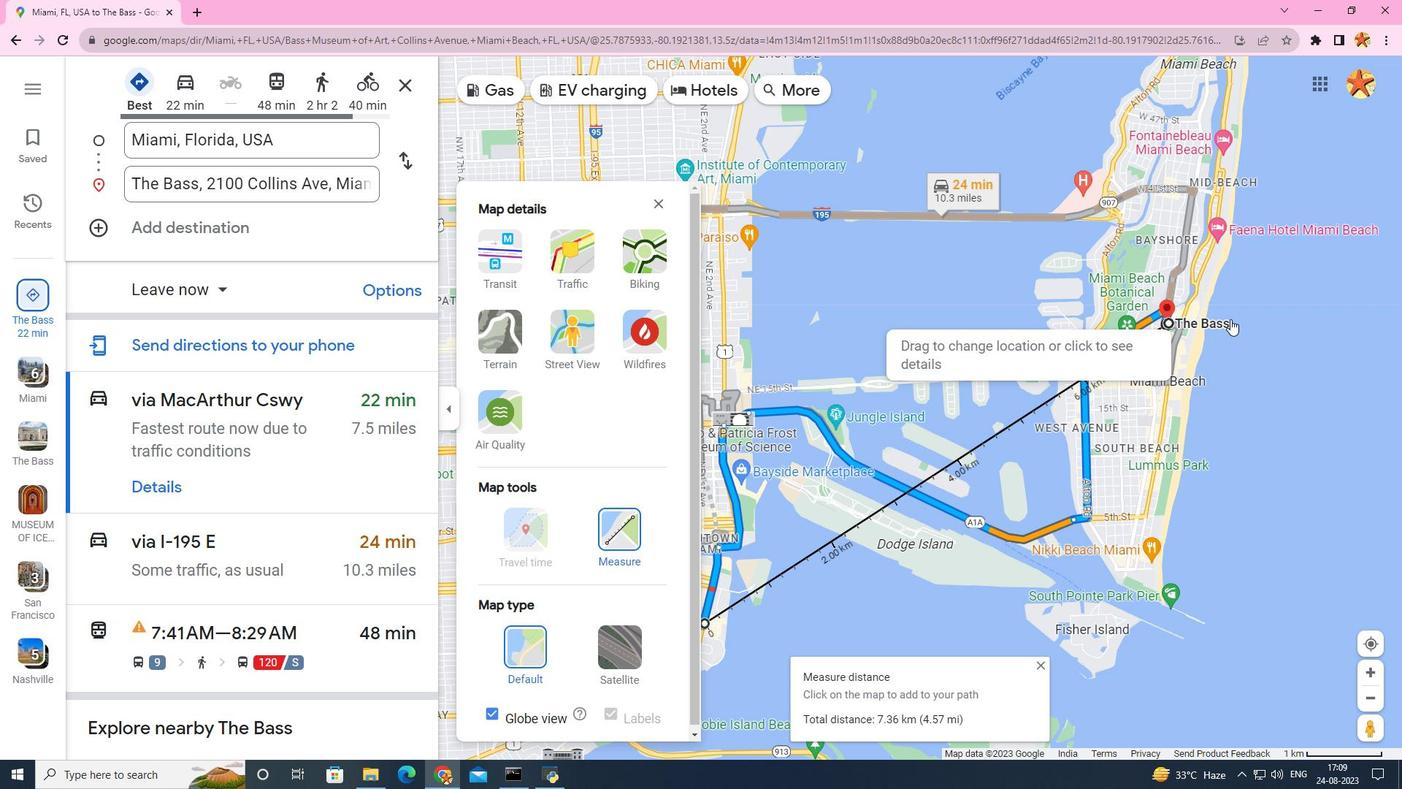 
Action: Mouse scrolled (1231, 318) with delta (0, 0)
Screenshot: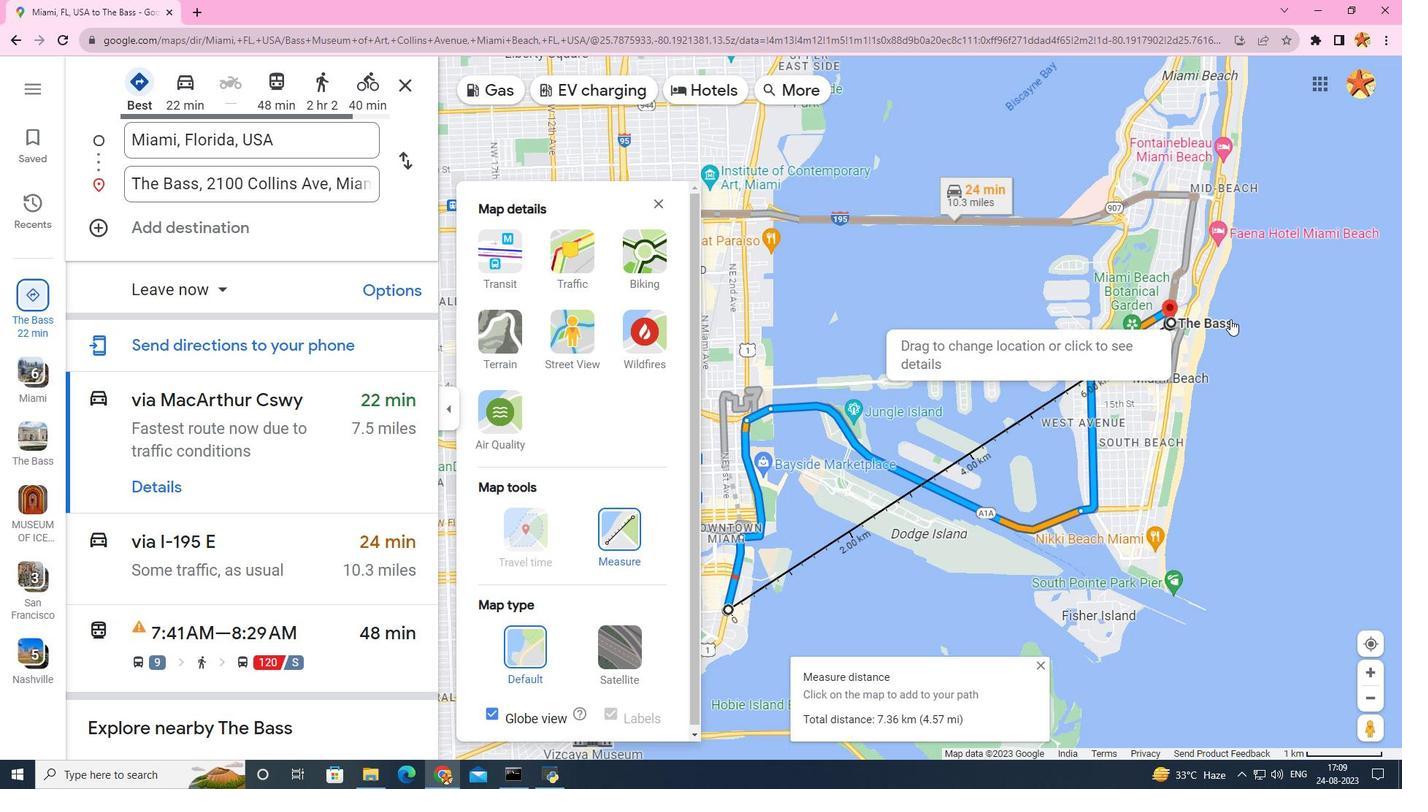 
Action: Mouse scrolled (1231, 318) with delta (0, 0)
Screenshot: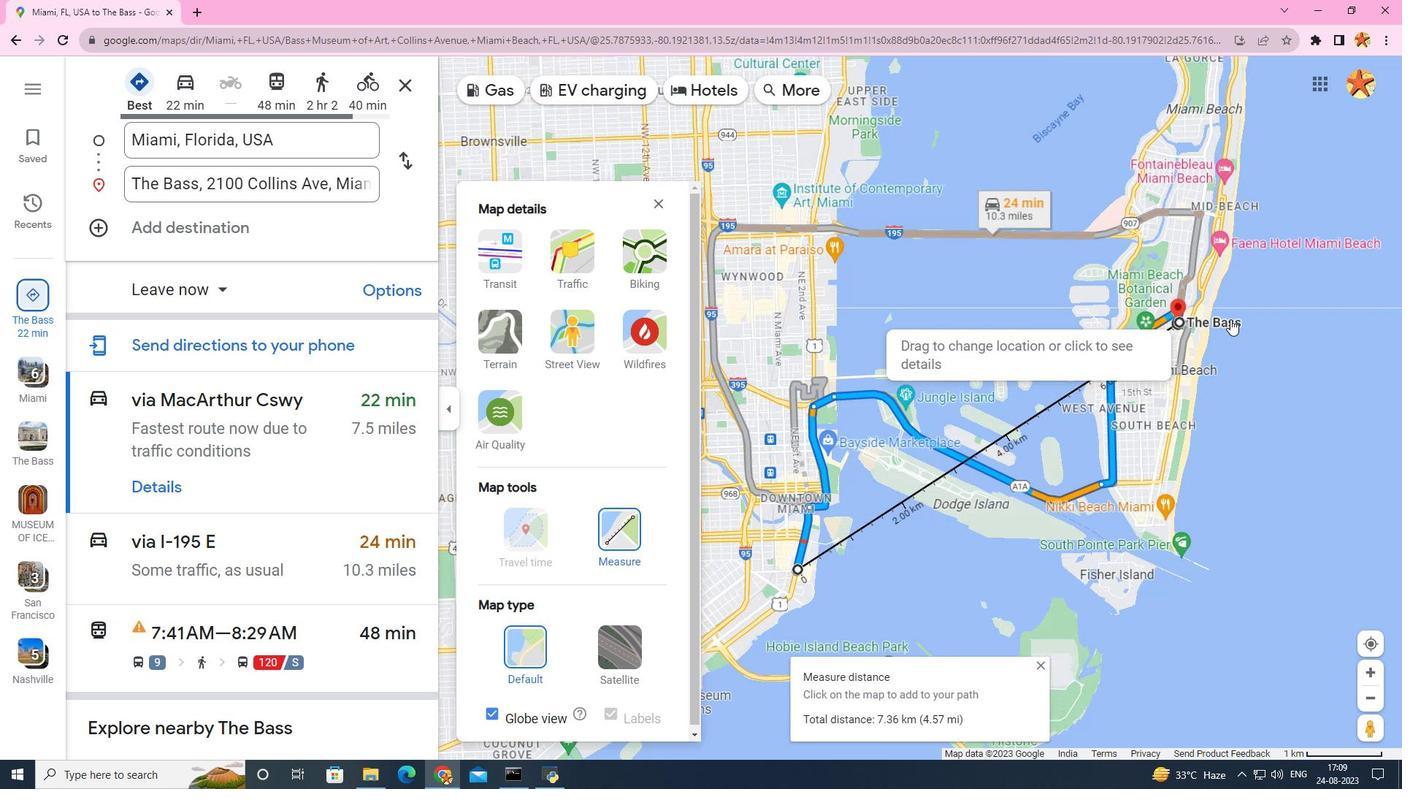
Action: Mouse moved to (1231, 318)
Screenshot: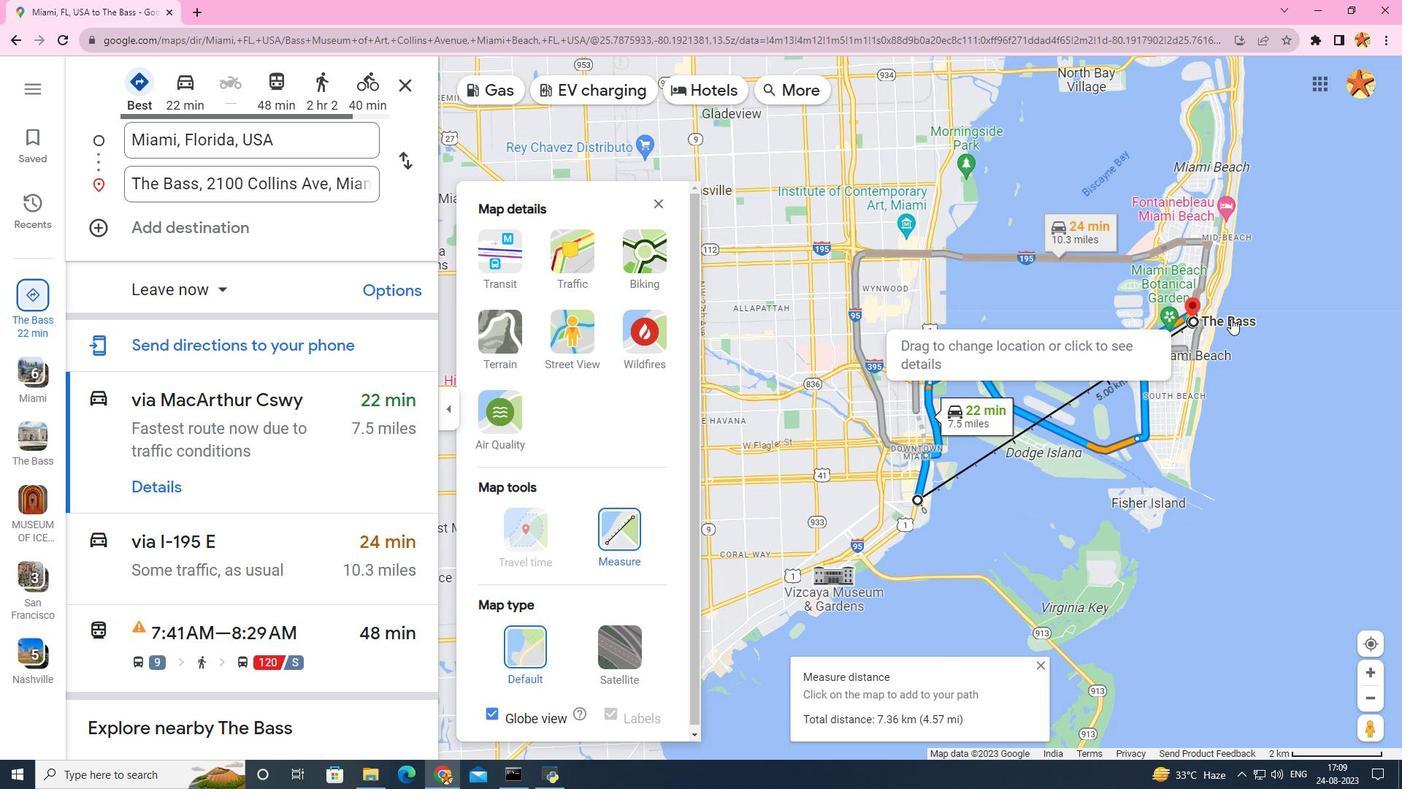 
Action: Mouse scrolled (1231, 319) with delta (0, 0)
Screenshot: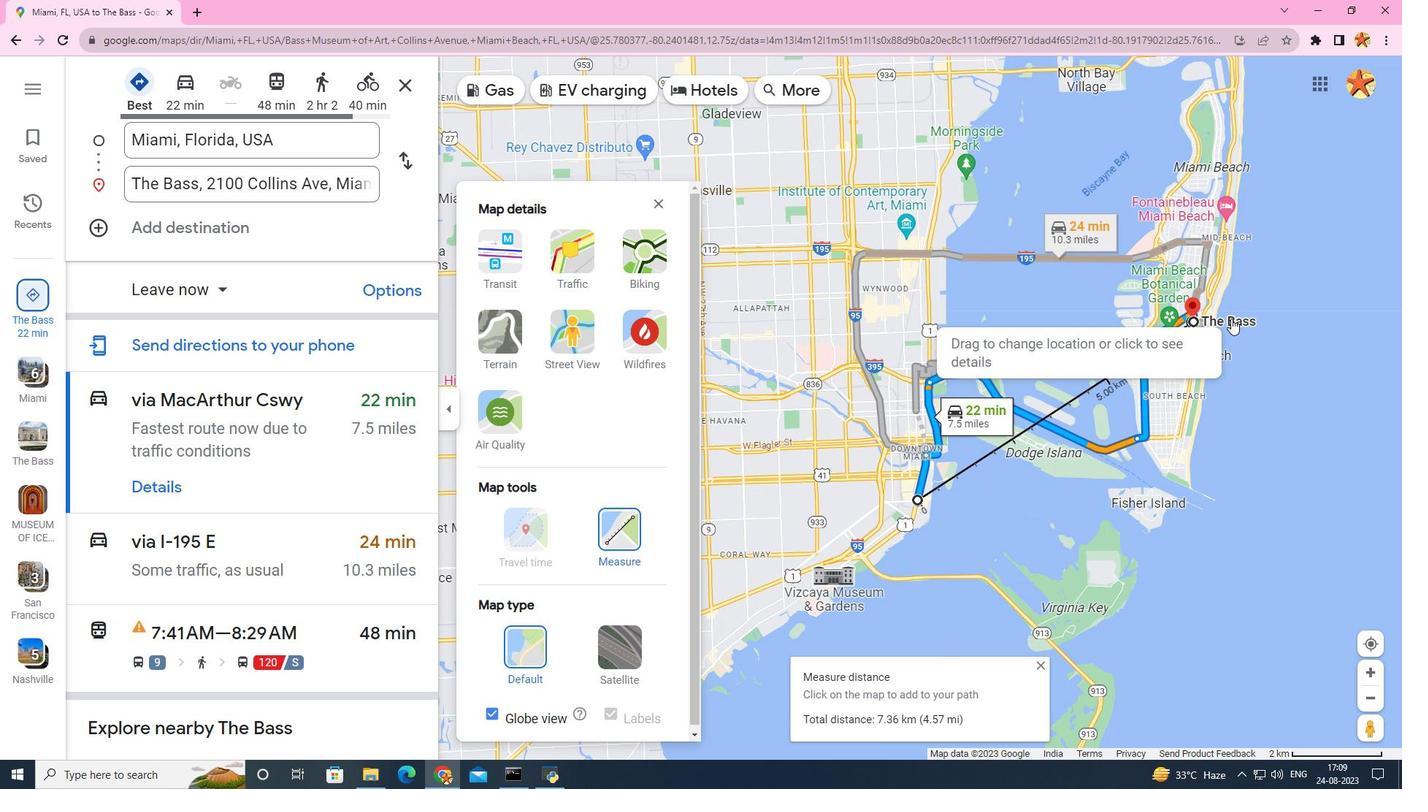 
Action: Mouse scrolled (1231, 319) with delta (0, 0)
Screenshot: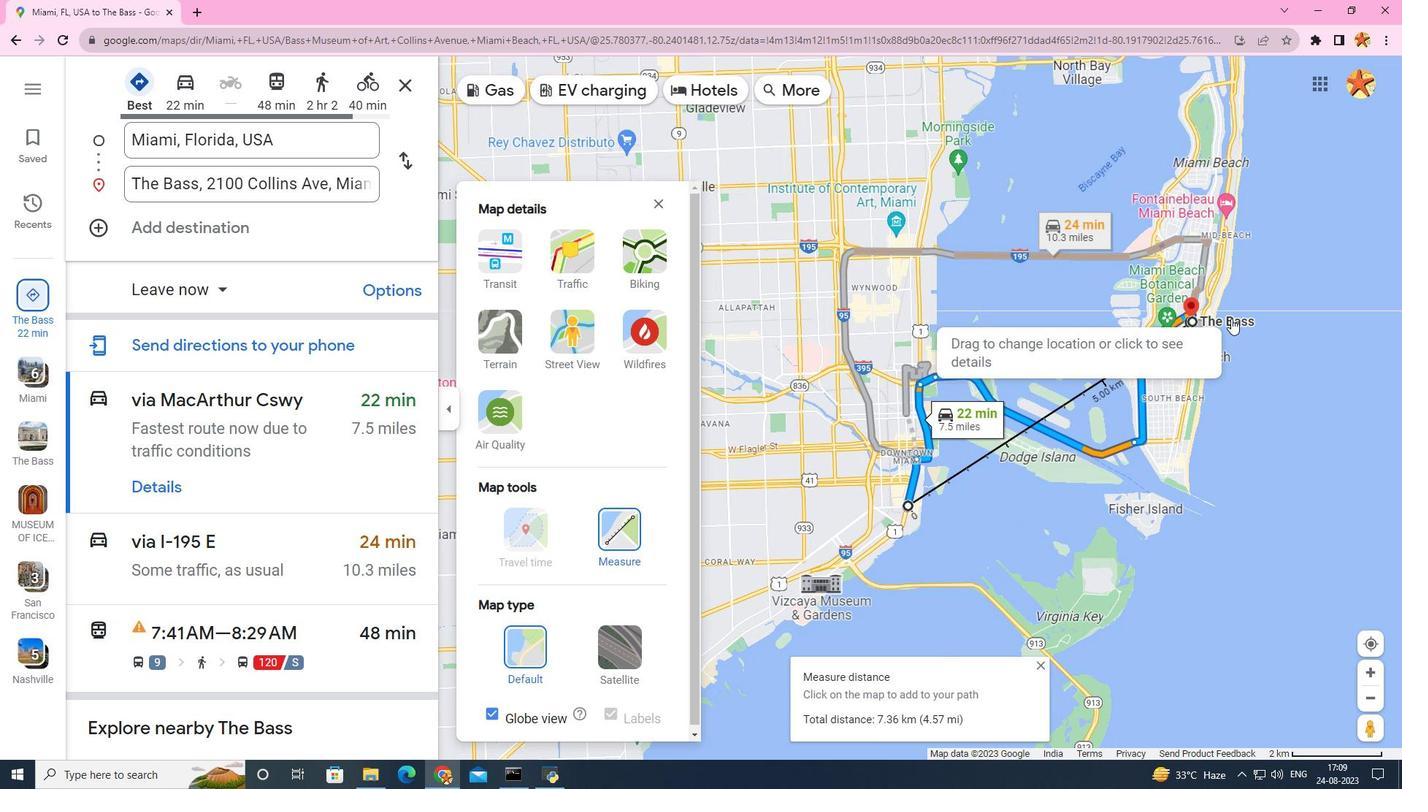 
Action: Mouse scrolled (1231, 319) with delta (0, 0)
Screenshot: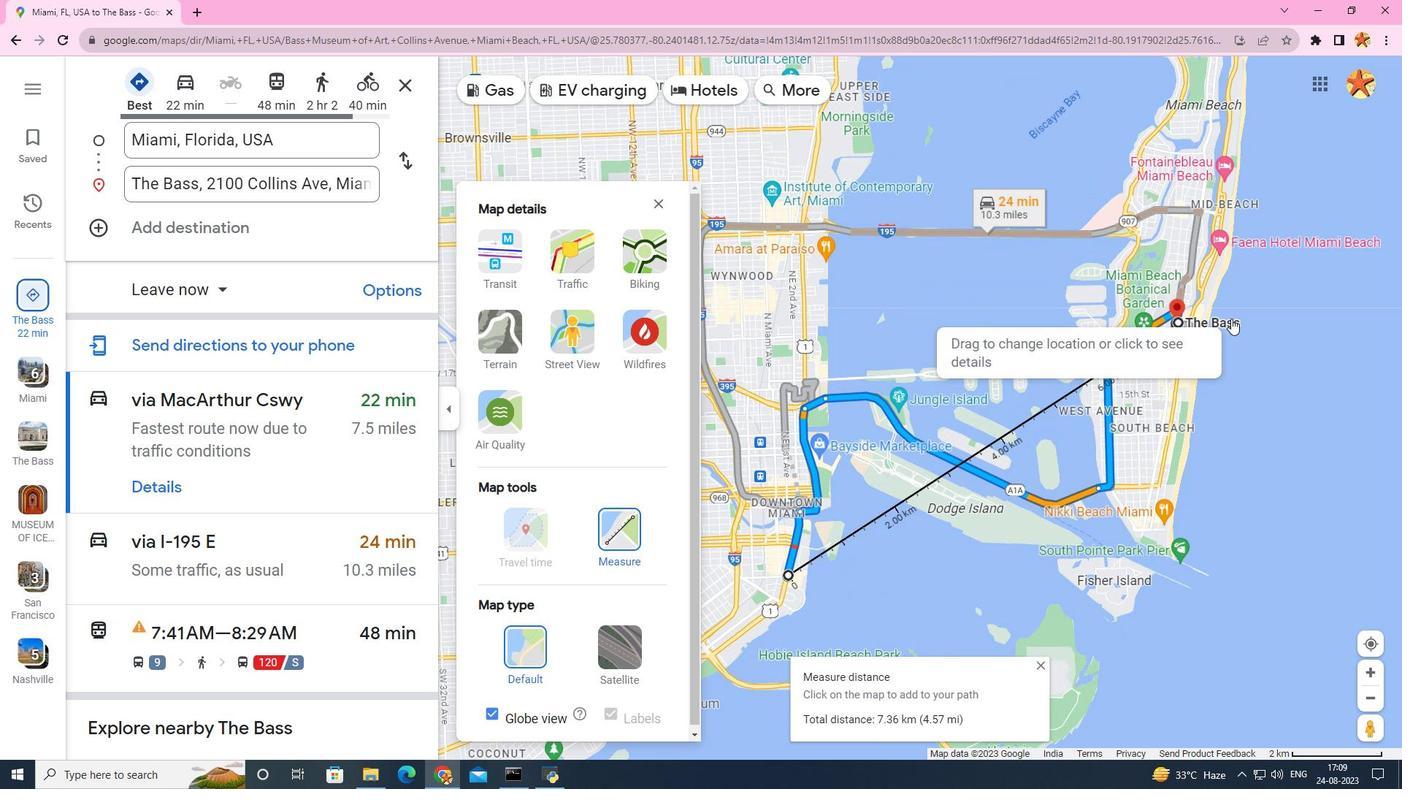 
Action: Mouse scrolled (1231, 319) with delta (0, 0)
Screenshot: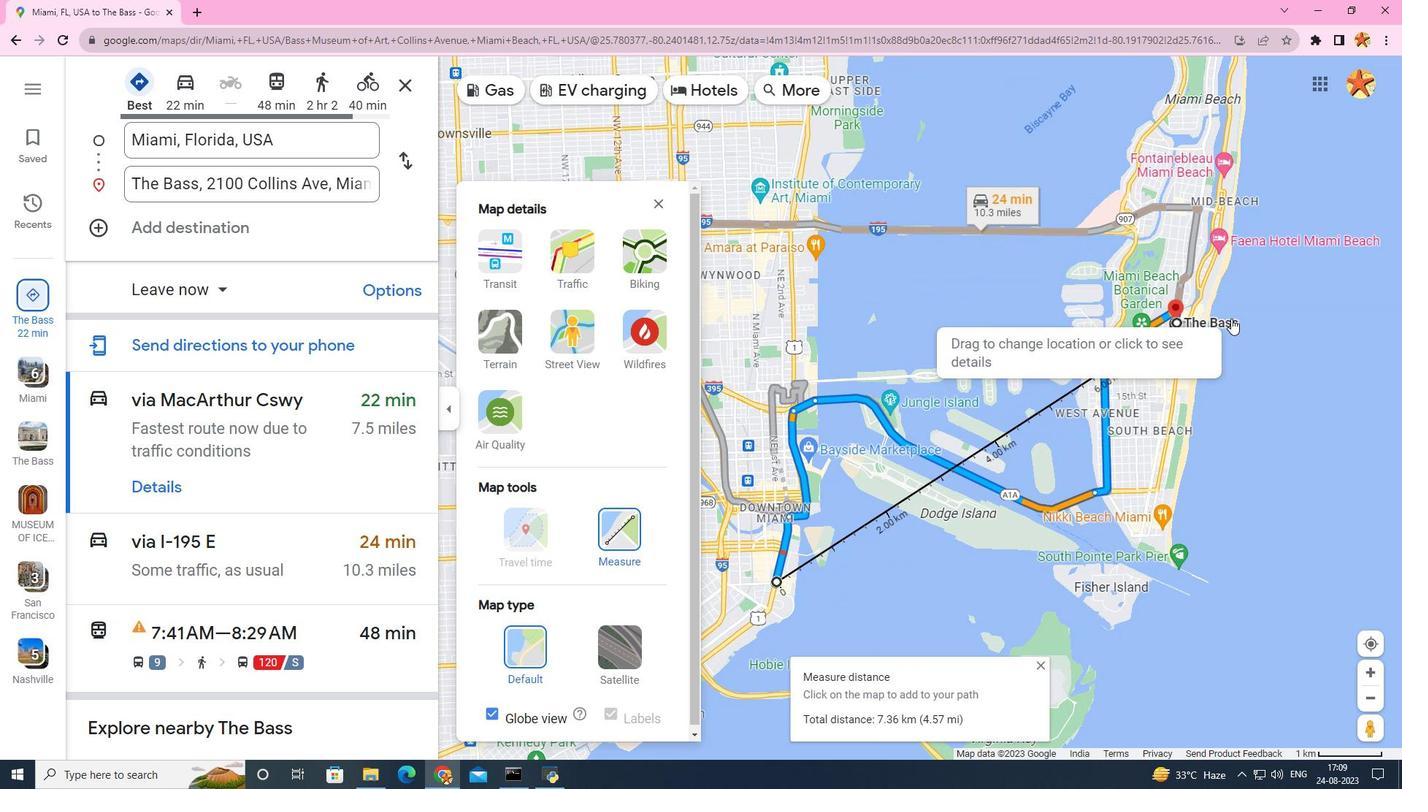 
Action: Mouse scrolled (1231, 319) with delta (0, 0)
Screenshot: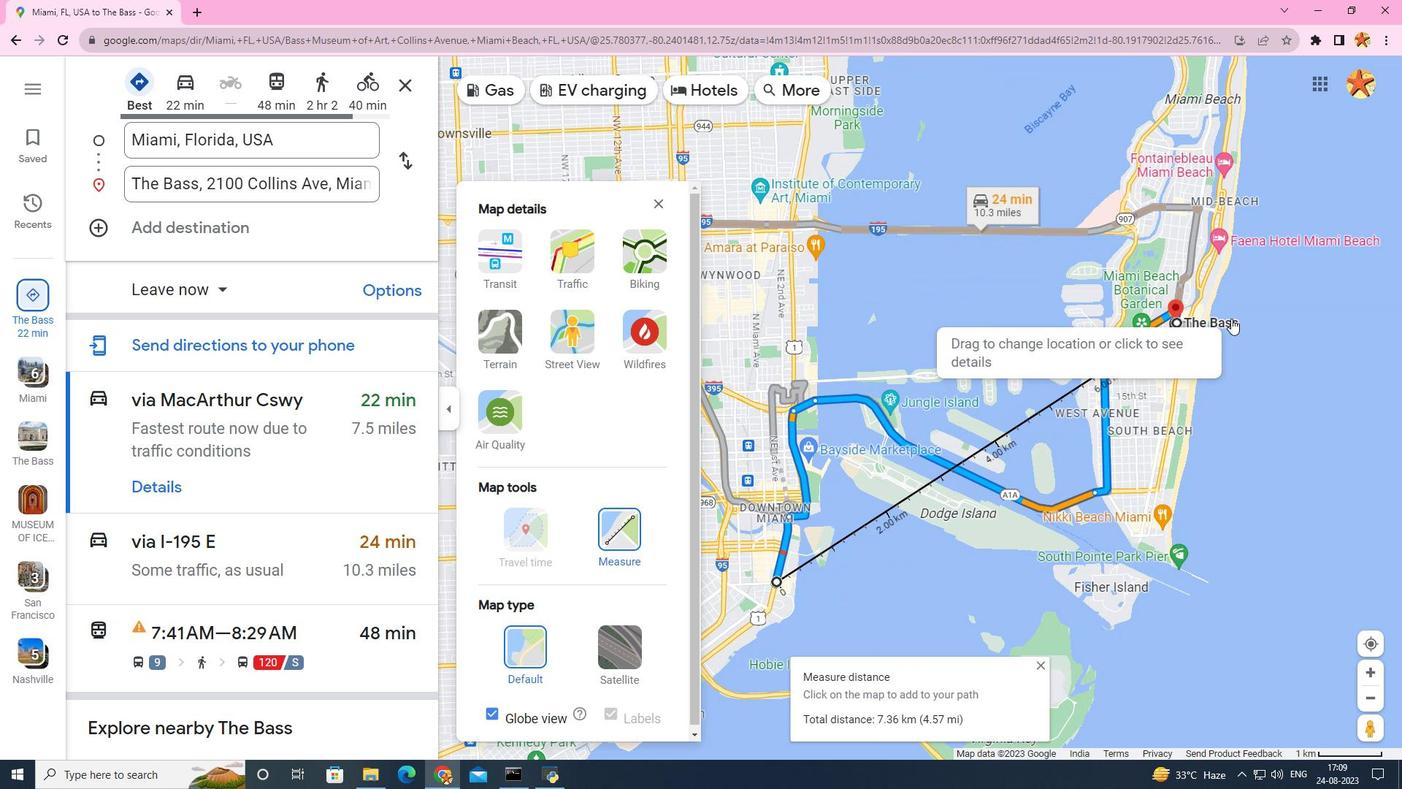 
Action: Mouse scrolled (1231, 319) with delta (0, 0)
Screenshot: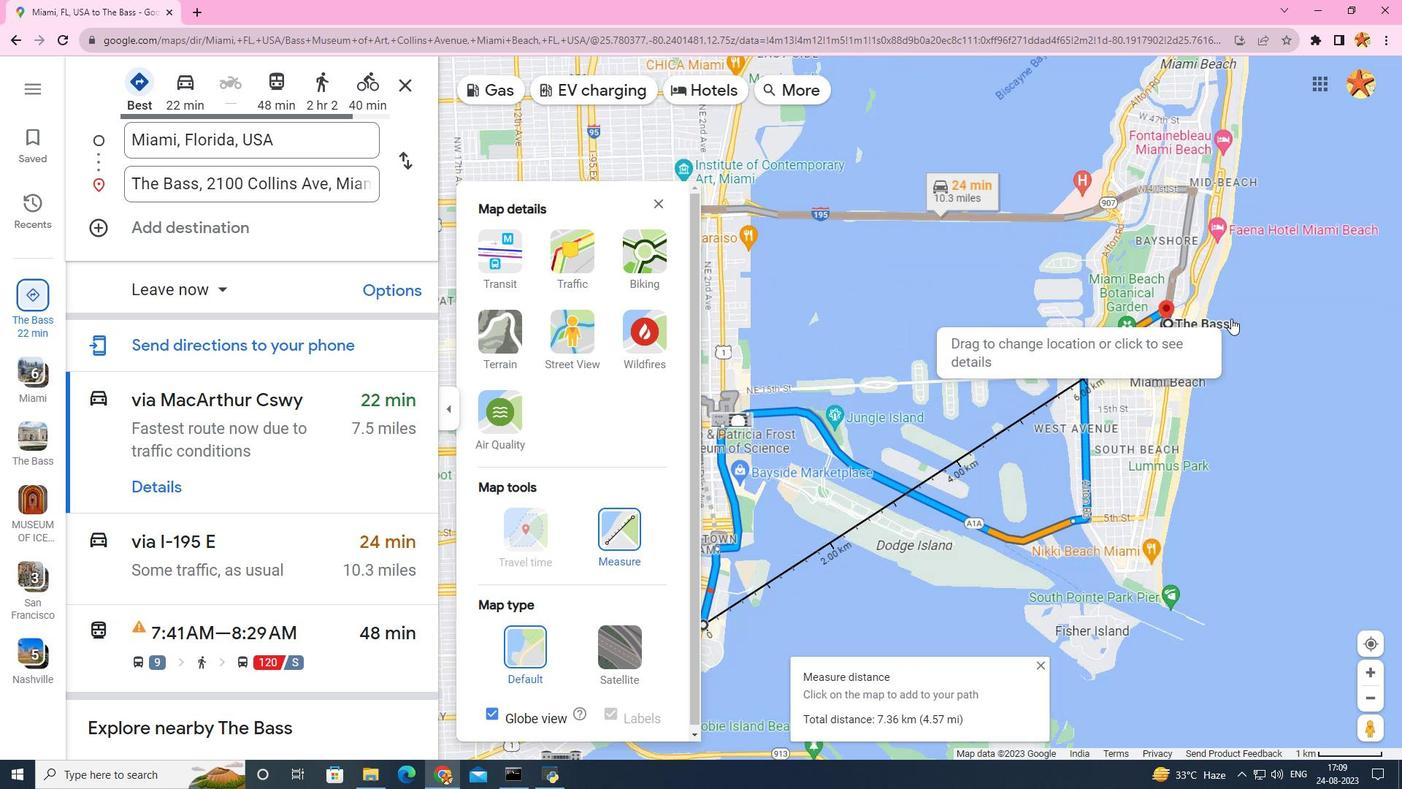 
Action: Mouse scrolled (1231, 319) with delta (0, 0)
Screenshot: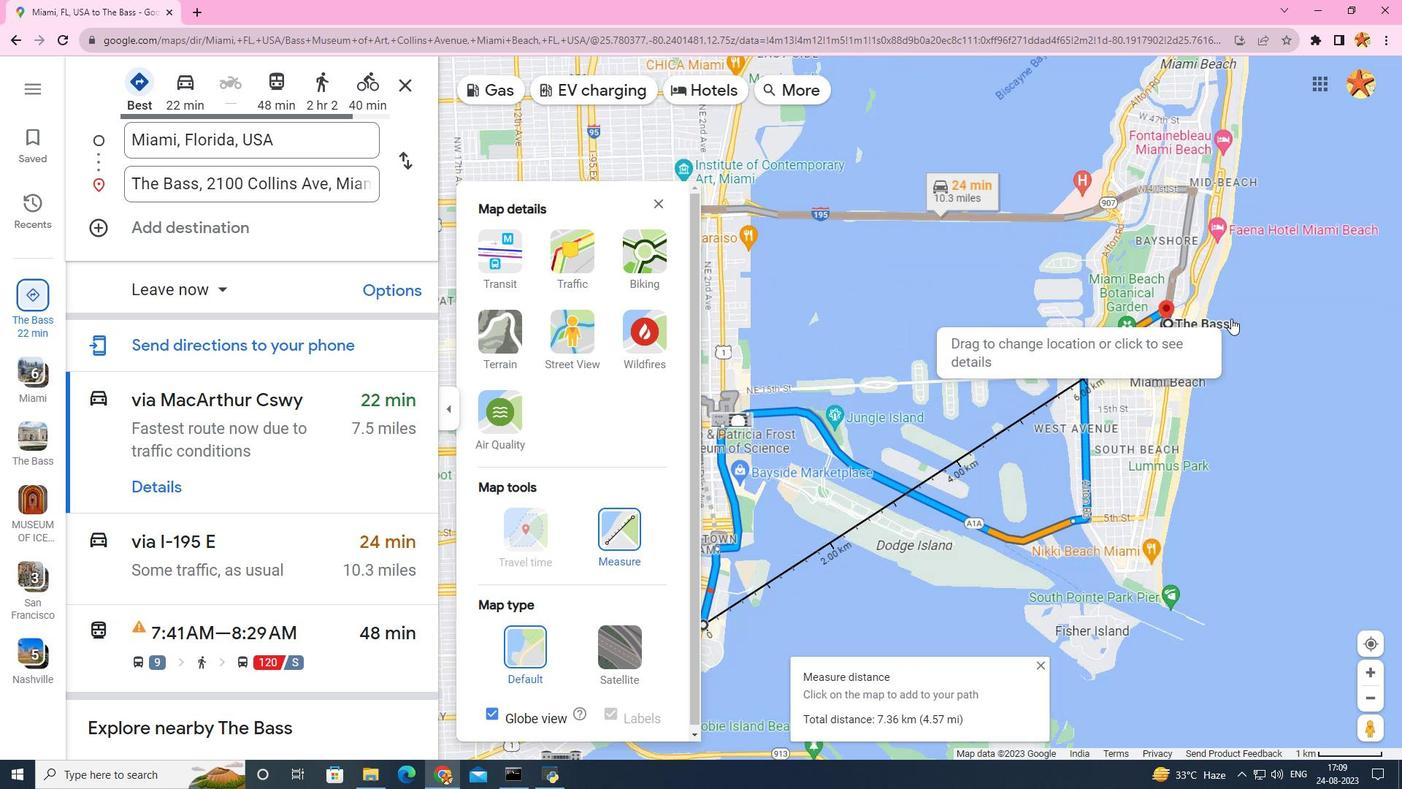 
Action: Mouse scrolled (1231, 317) with delta (0, 0)
Screenshot: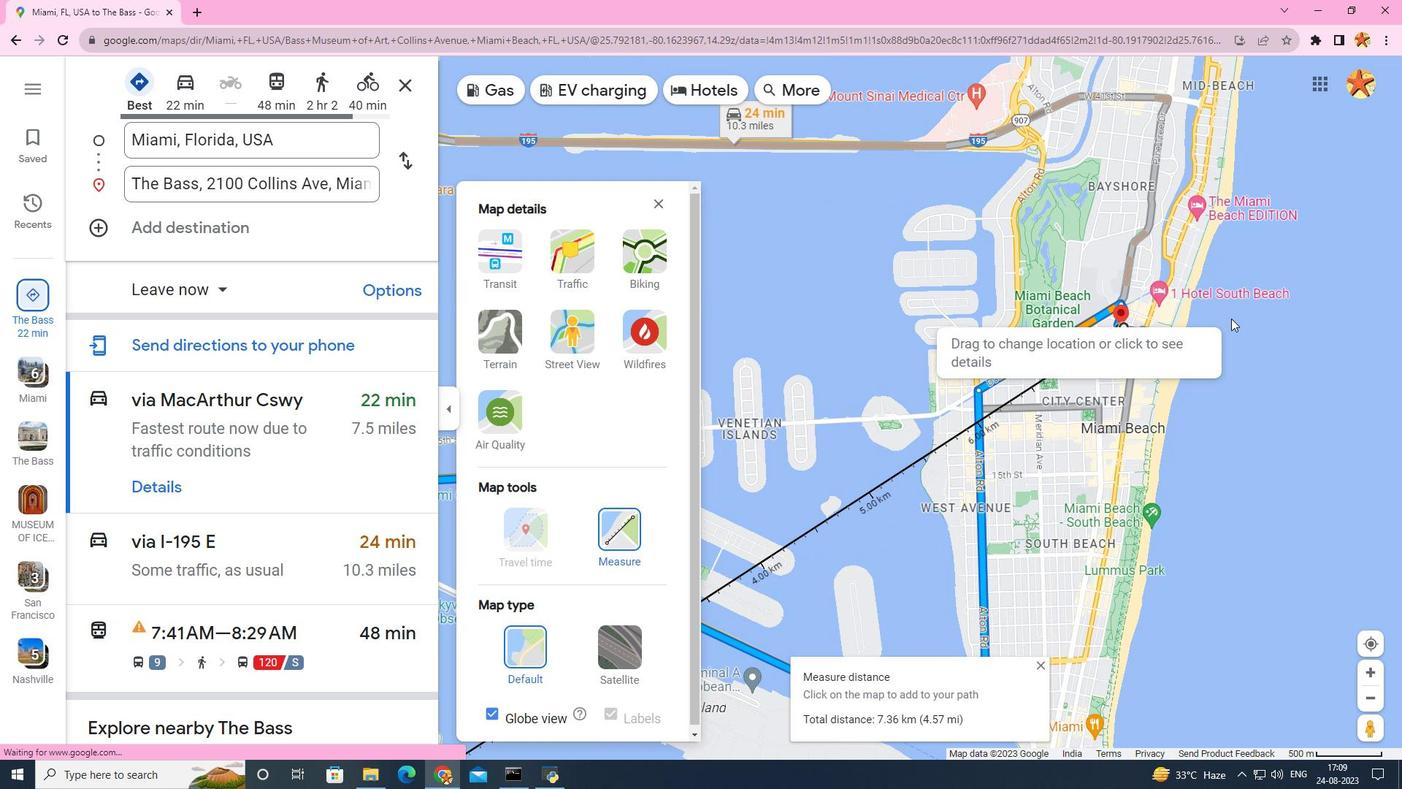 
Action: Mouse scrolled (1231, 317) with delta (0, 0)
Screenshot: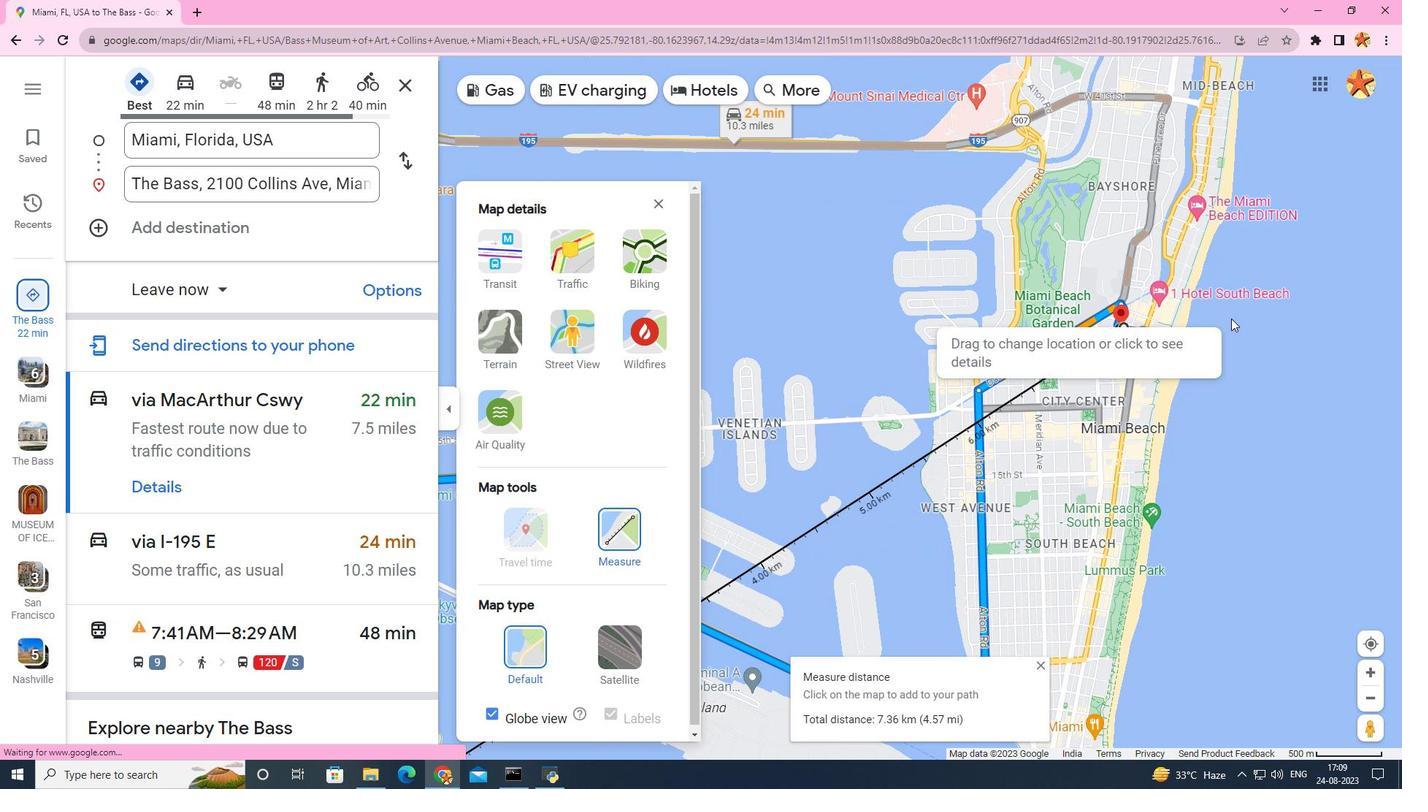 
Action: Mouse scrolled (1231, 317) with delta (0, 0)
Screenshot: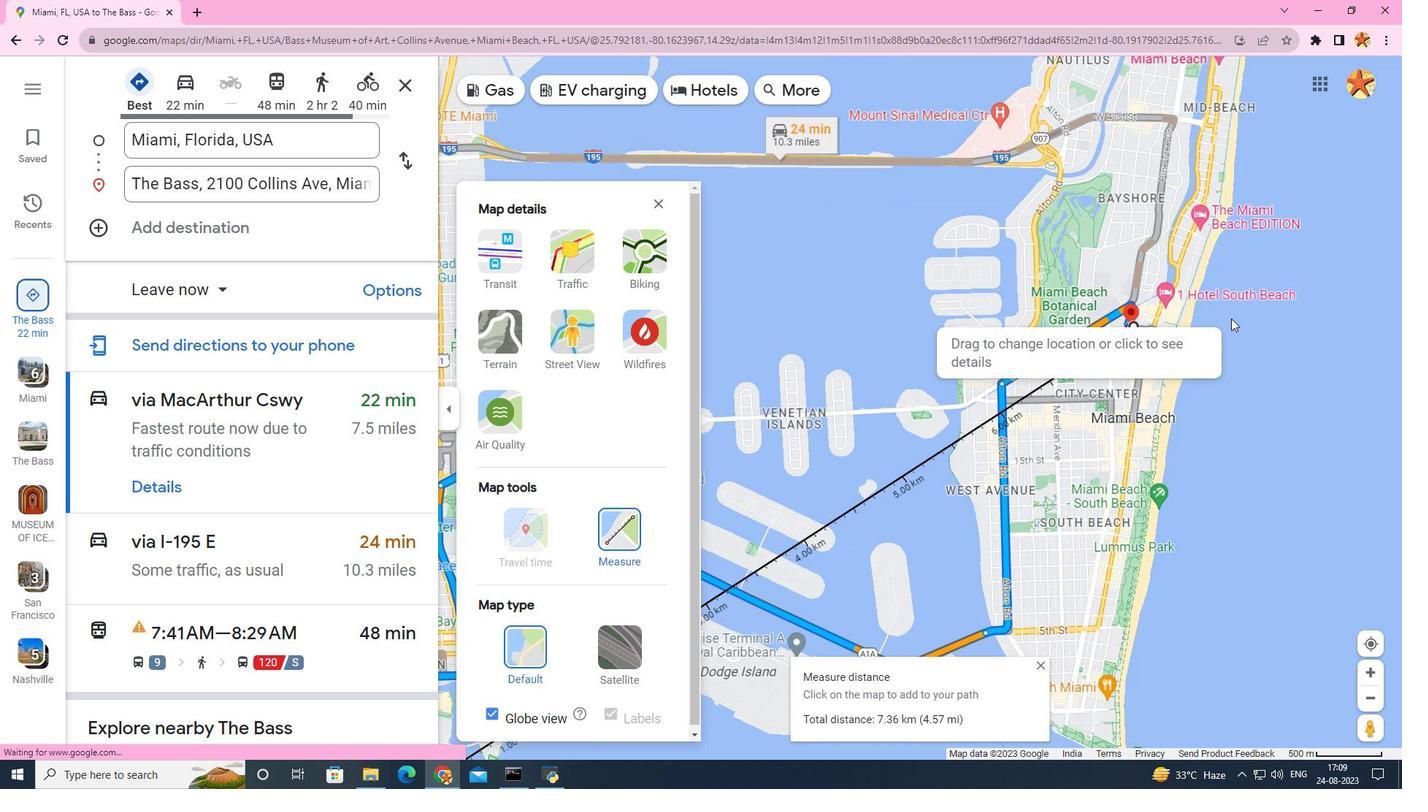 
Action: Mouse scrolled (1231, 317) with delta (0, 0)
Screenshot: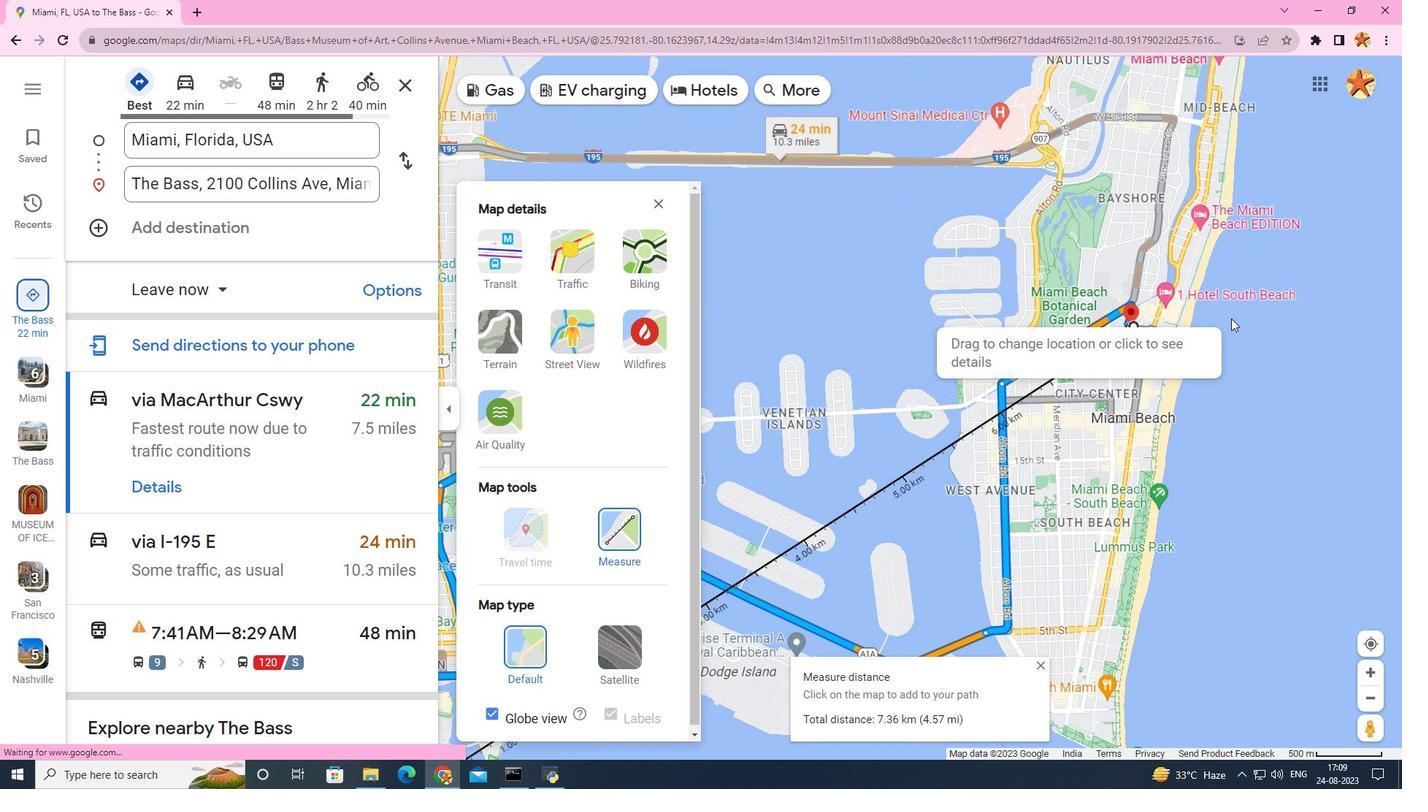 
